 Task: Create new Company, with domain: 'netflix.com' and type: 'Prospect'. Add new contact for this company, with mail Id: 'Harper_Patel@netflix.com', First Name: Harper, Last name:  Patel, Job Title: 'Project Manager', Phone Number: '(702) 555-1237'. Change life cycle stage to  Lead and lead status to  In Progress. Logged in from softage.6@softage.net
Action: Mouse moved to (93, 62)
Screenshot: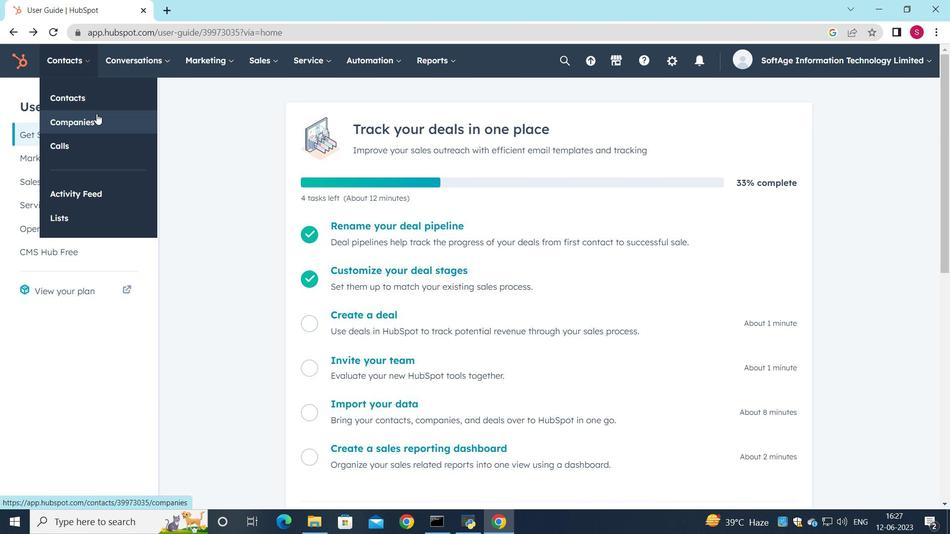 
Action: Mouse pressed left at (93, 62)
Screenshot: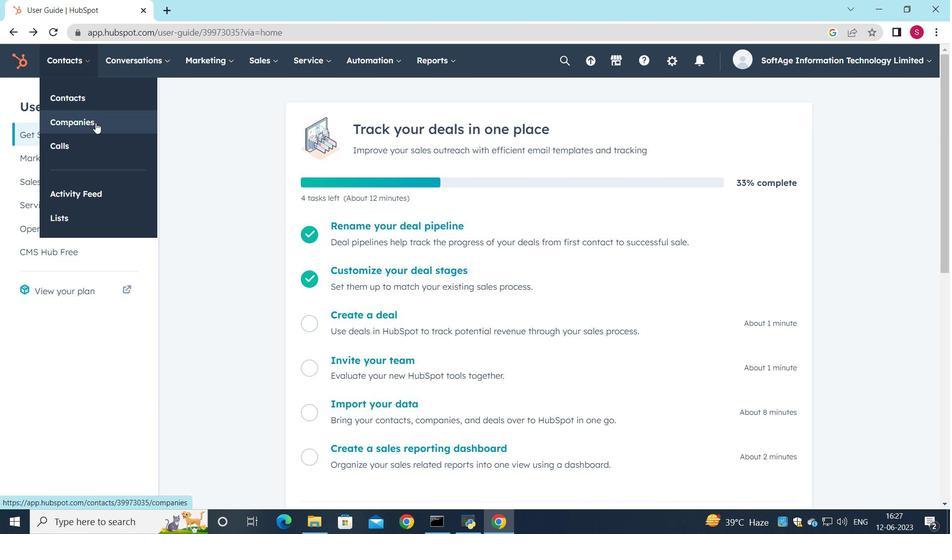 
Action: Mouse moved to (86, 89)
Screenshot: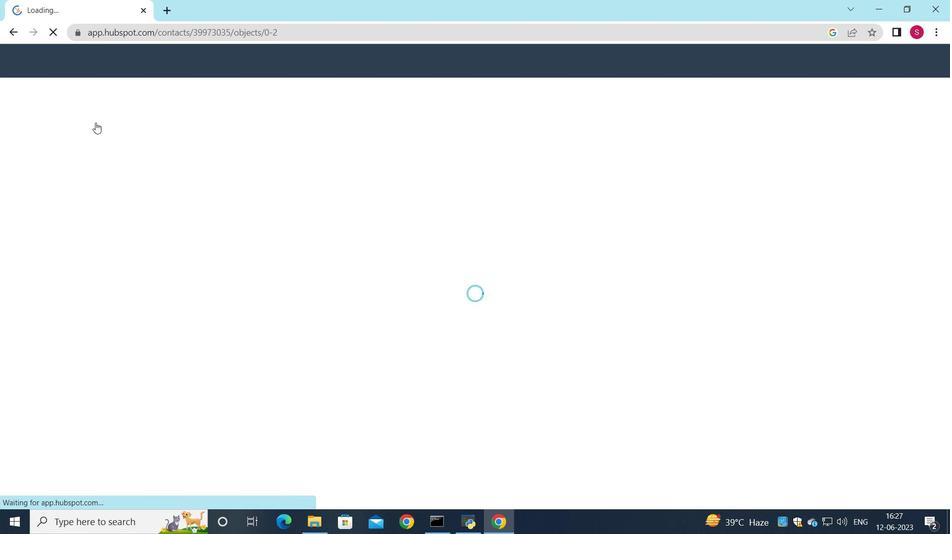 
Action: Mouse pressed left at (86, 89)
Screenshot: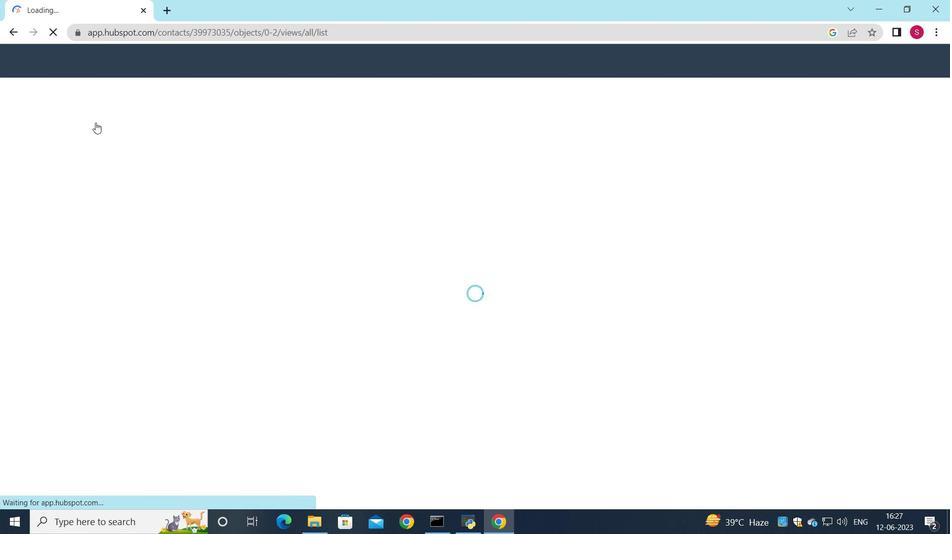 
Action: Mouse moved to (82, 69)
Screenshot: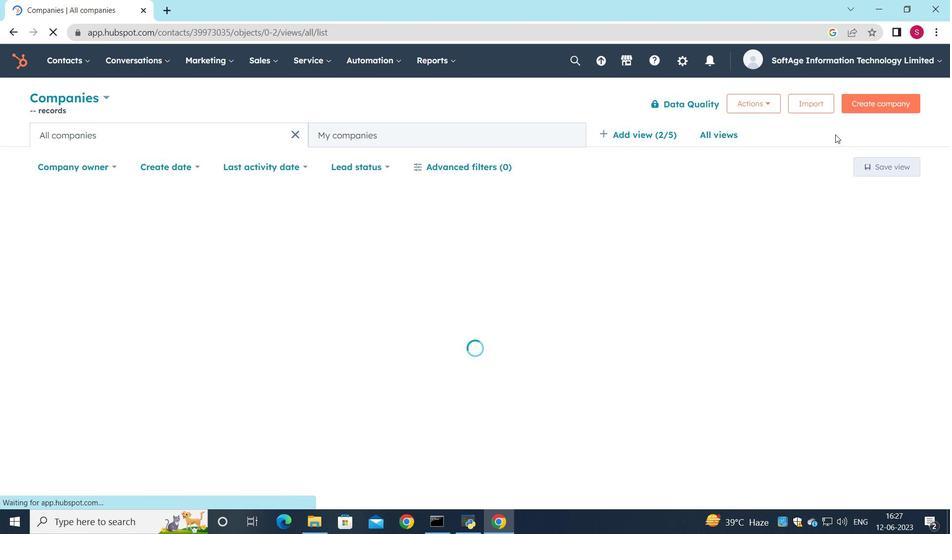 
Action: Mouse pressed left at (82, 69)
Screenshot: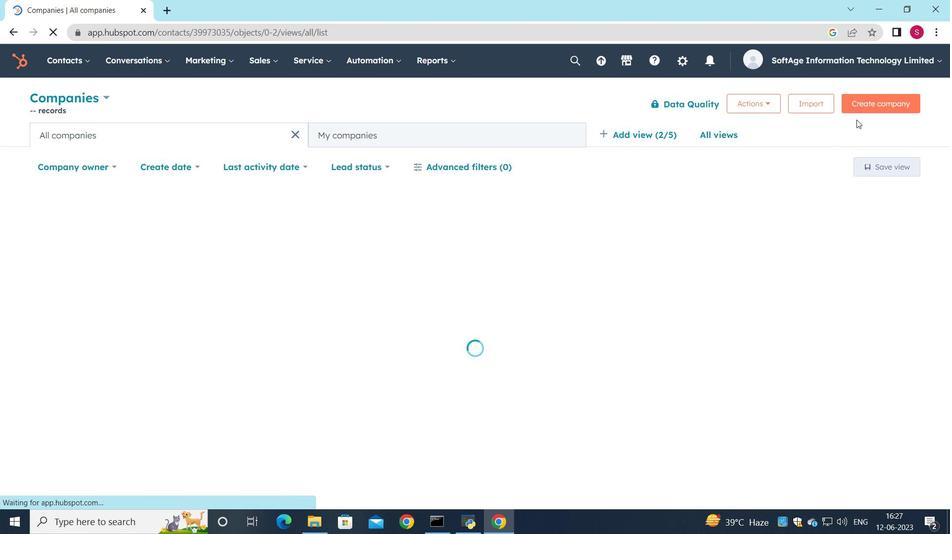
Action: Mouse moved to (13, 37)
Screenshot: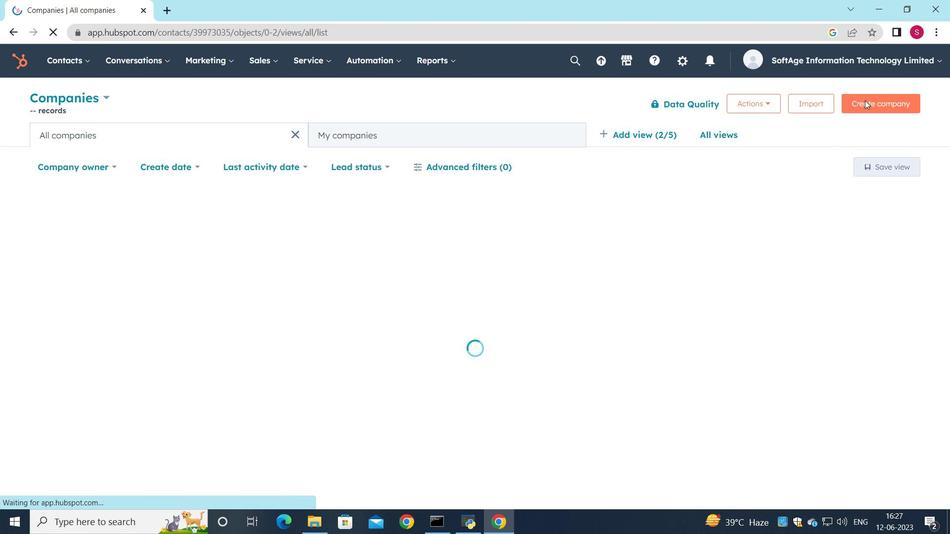 
Action: Mouse pressed left at (13, 37)
Screenshot: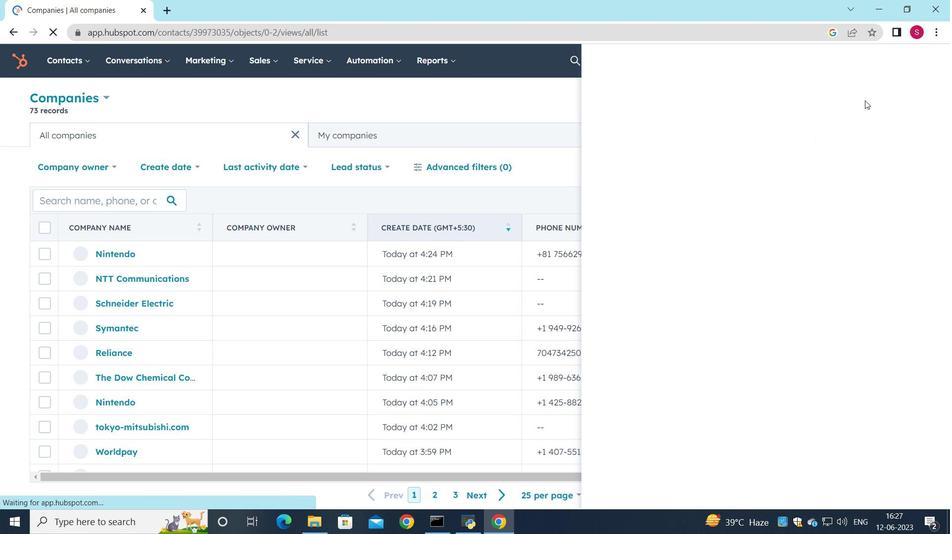 
Action: Mouse moved to (18, 66)
Screenshot: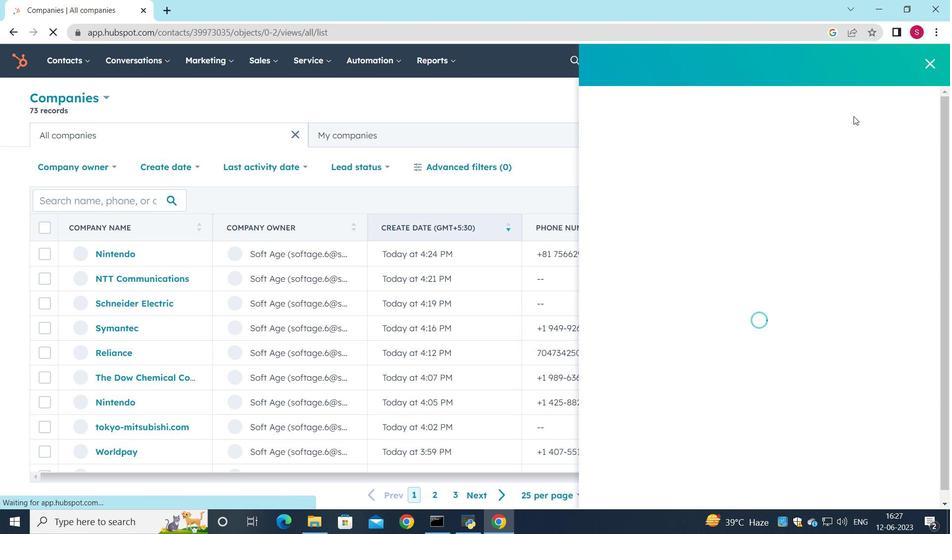 
Action: Mouse pressed left at (18, 66)
Screenshot: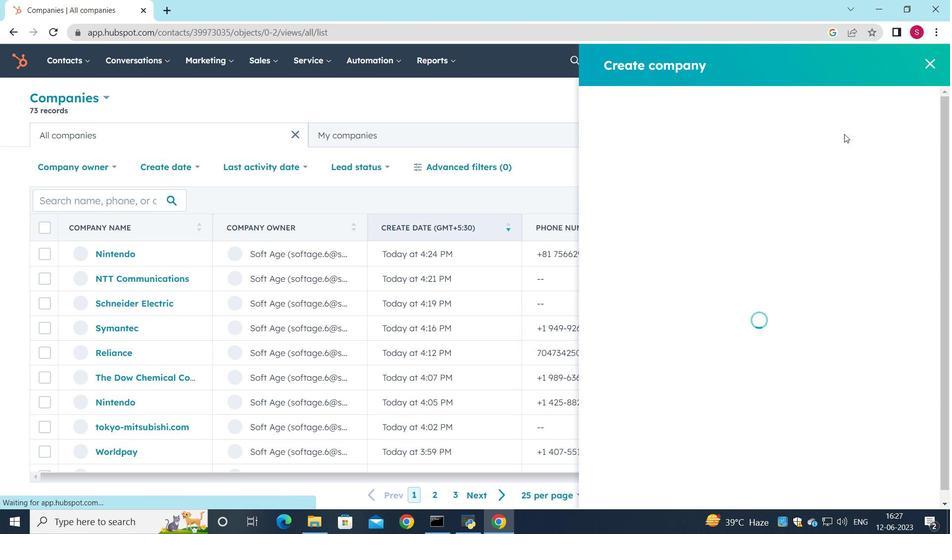 
Action: Mouse moved to (80, 58)
Screenshot: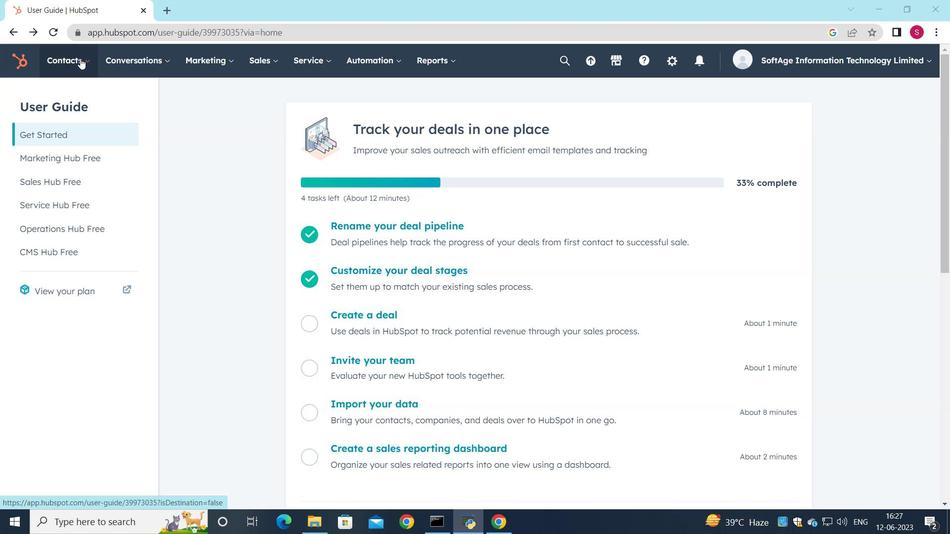 
Action: Mouse pressed left at (80, 58)
Screenshot: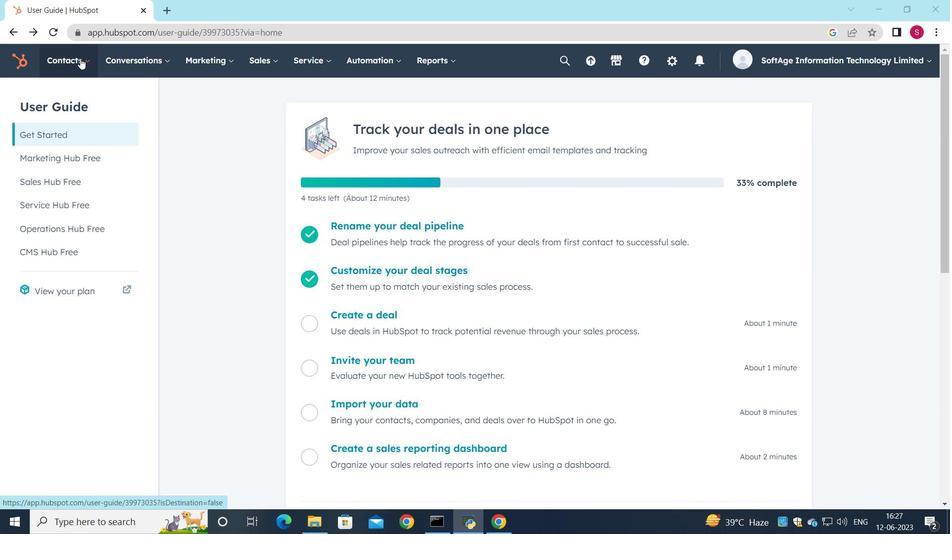
Action: Mouse moved to (96, 123)
Screenshot: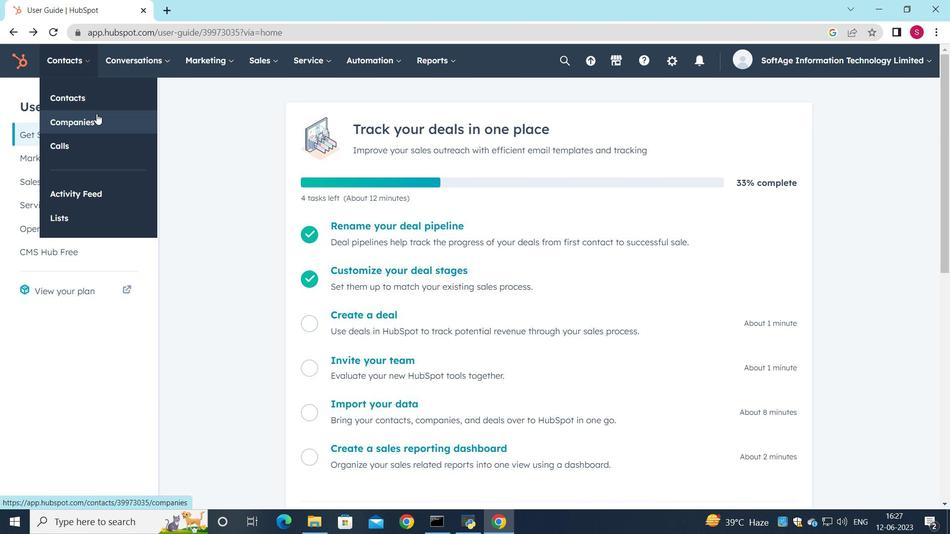 
Action: Mouse pressed left at (96, 123)
Screenshot: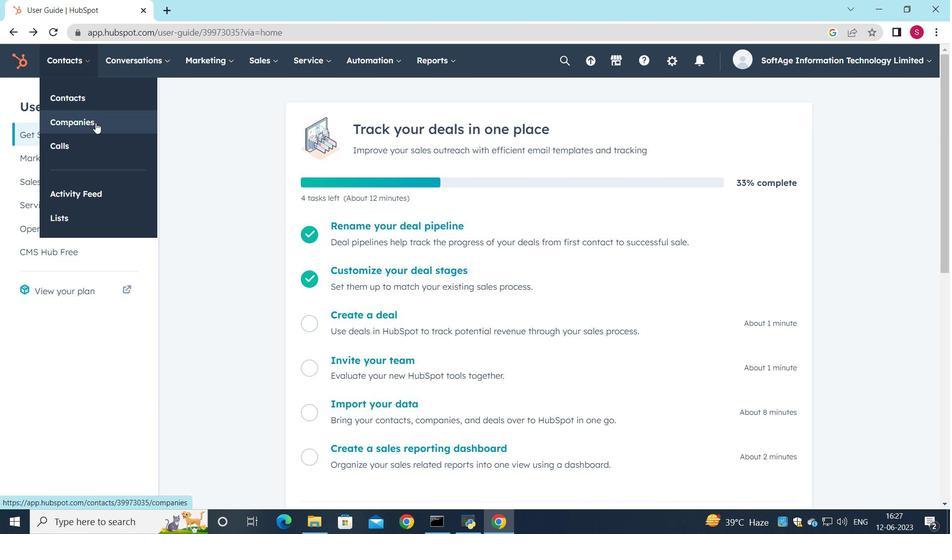 
Action: Mouse moved to (865, 100)
Screenshot: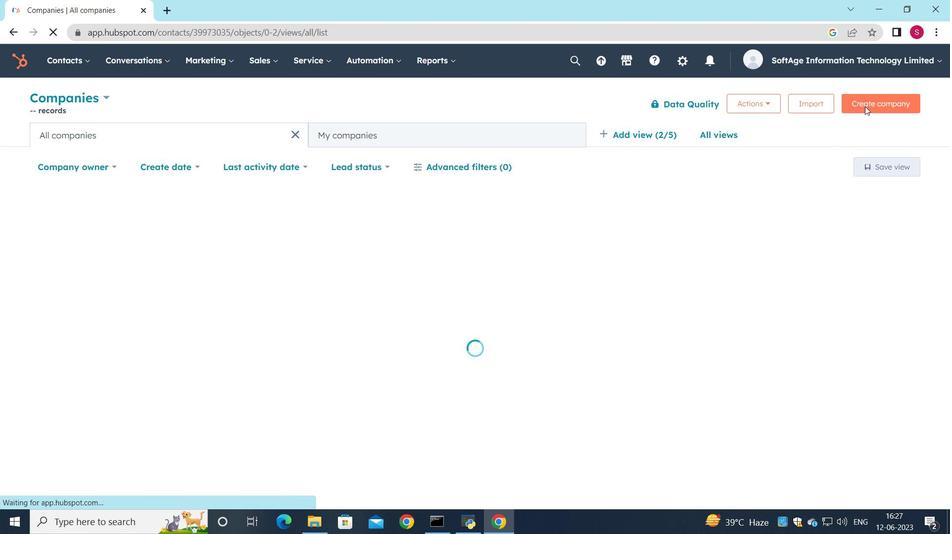 
Action: Mouse pressed left at (865, 100)
Screenshot: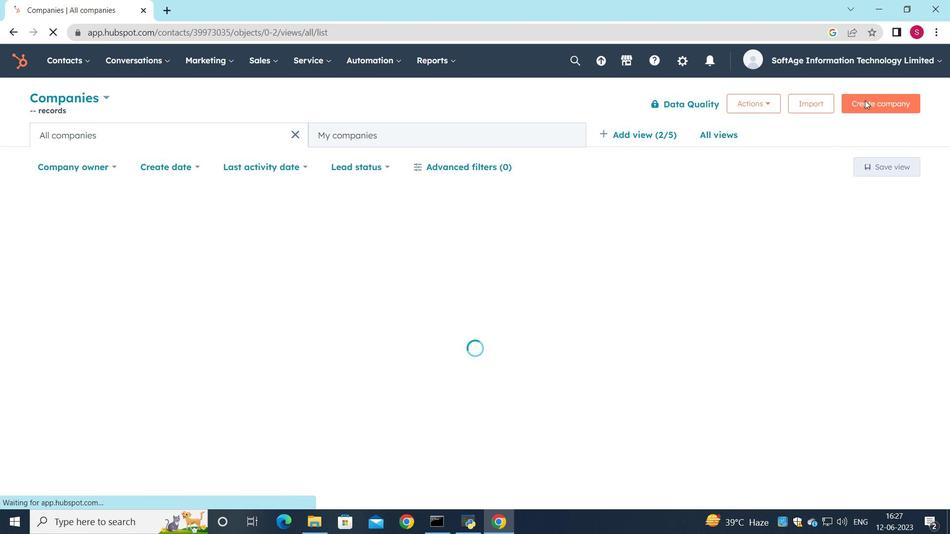 
Action: Mouse moved to (764, 168)
Screenshot: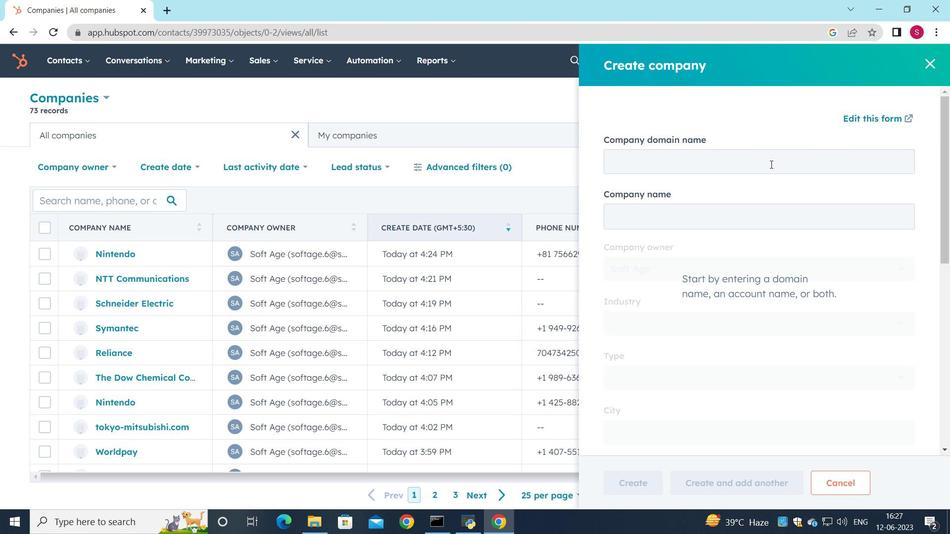 
Action: Mouse pressed left at (764, 168)
Screenshot: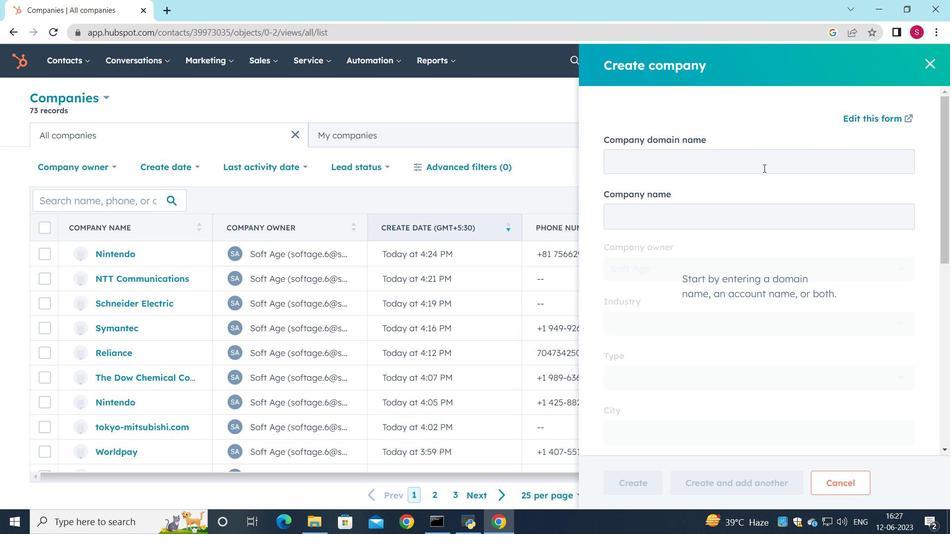 
Action: Key pressed netflix.com
Screenshot: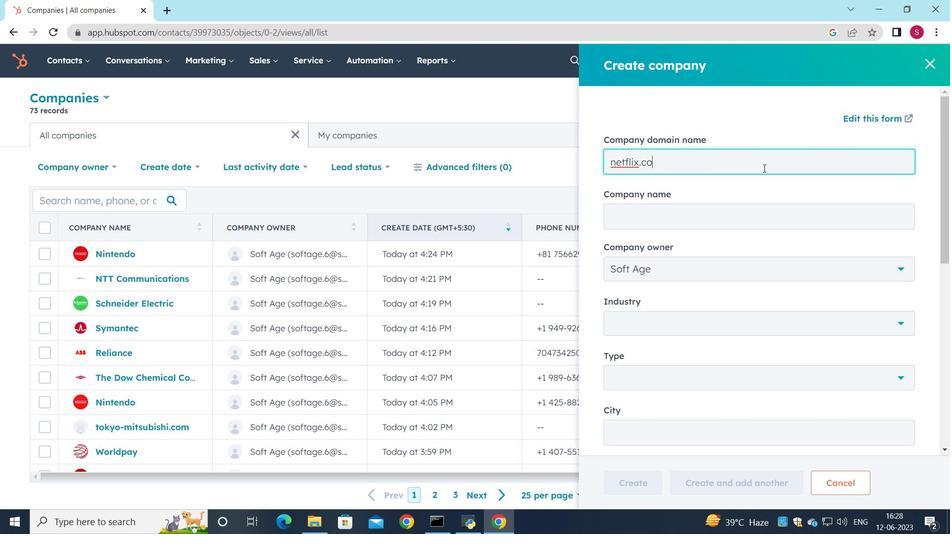 
Action: Mouse moved to (685, 380)
Screenshot: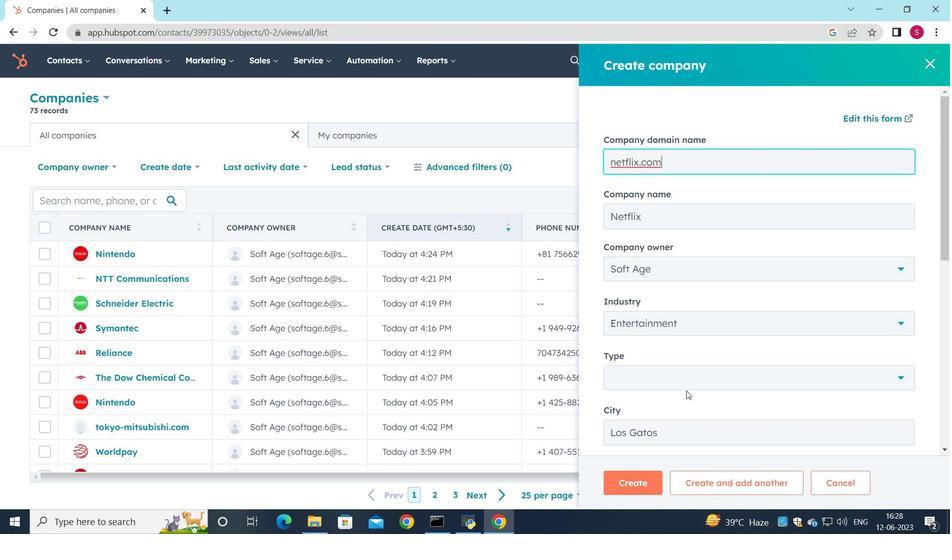 
Action: Mouse pressed left at (685, 380)
Screenshot: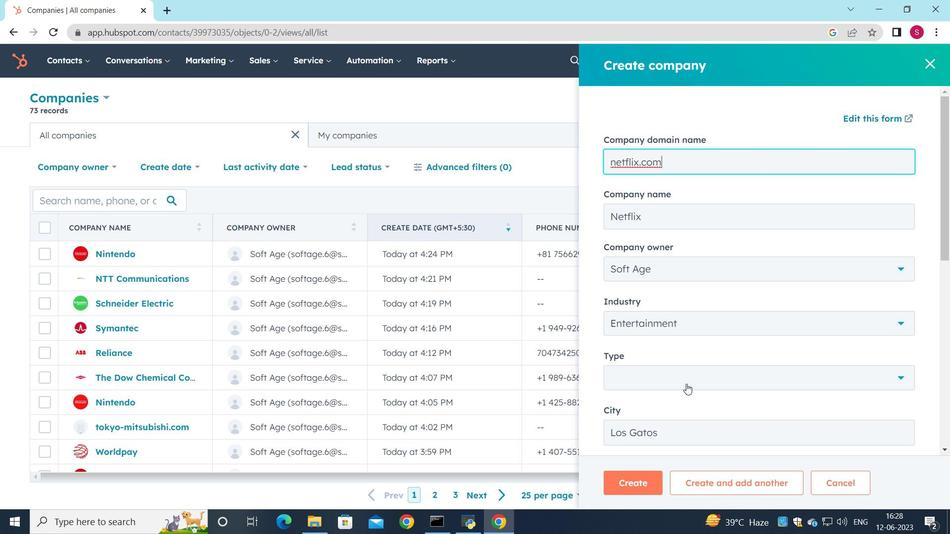 
Action: Mouse moved to (641, 263)
Screenshot: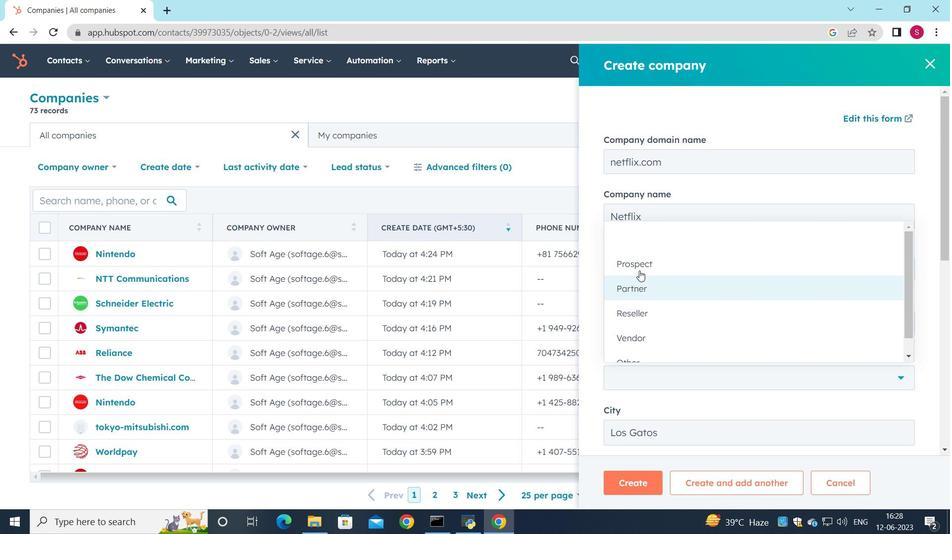 
Action: Mouse pressed left at (641, 263)
Screenshot: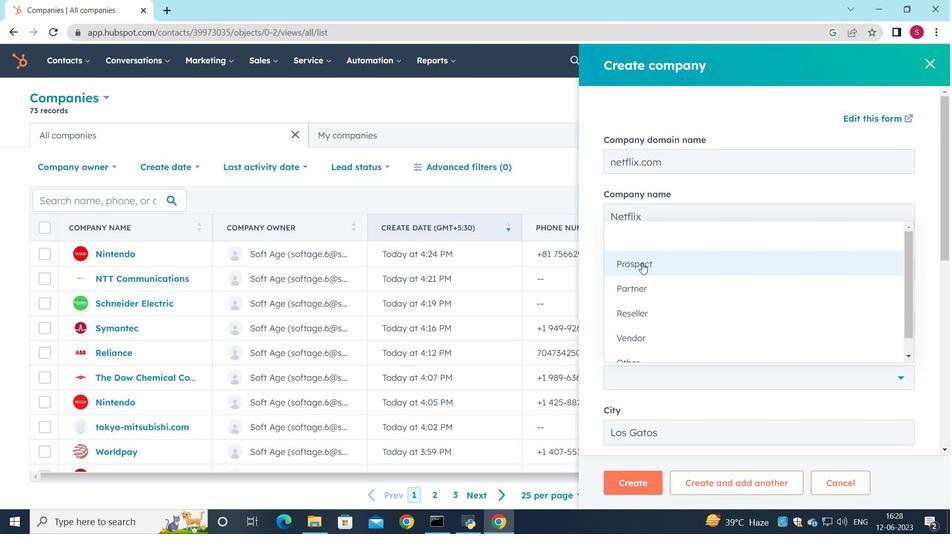 
Action: Mouse moved to (627, 489)
Screenshot: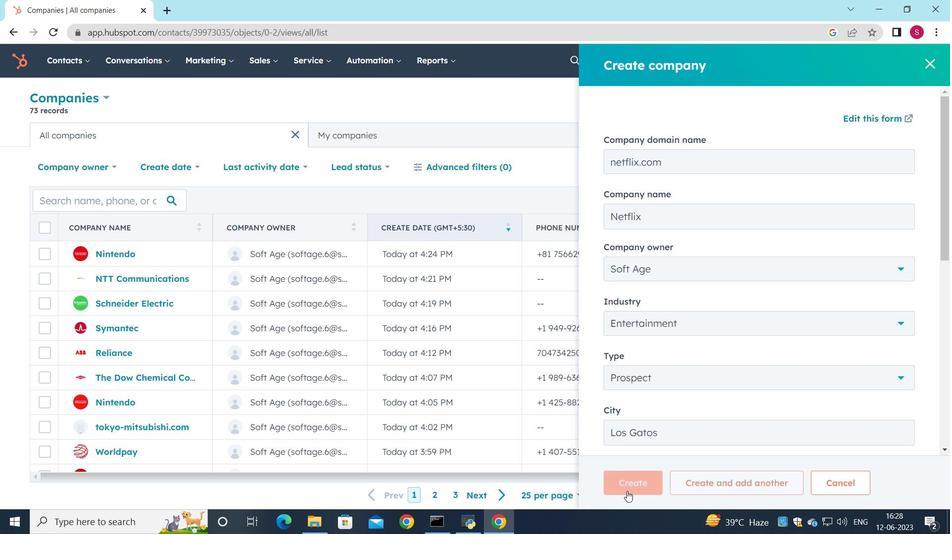 
Action: Mouse pressed left at (627, 489)
Screenshot: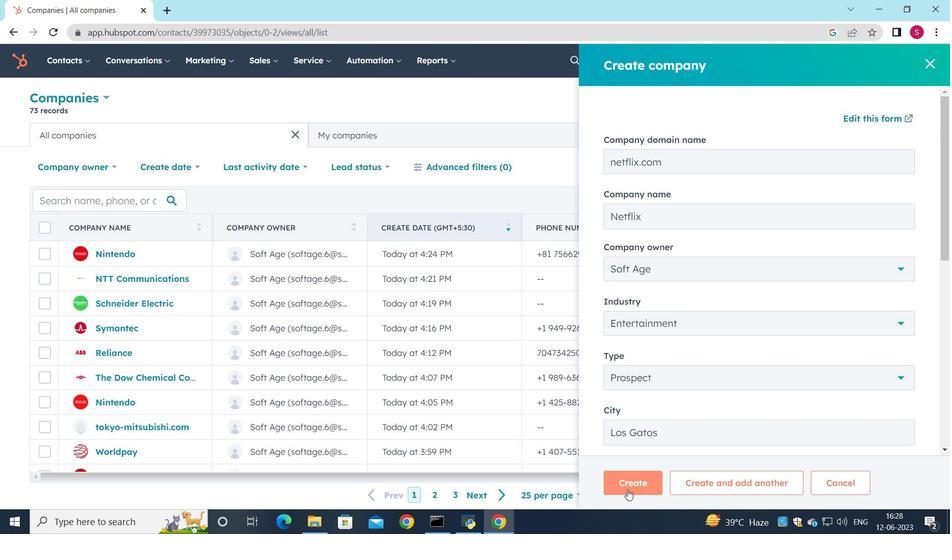 
Action: Mouse moved to (537, 412)
Screenshot: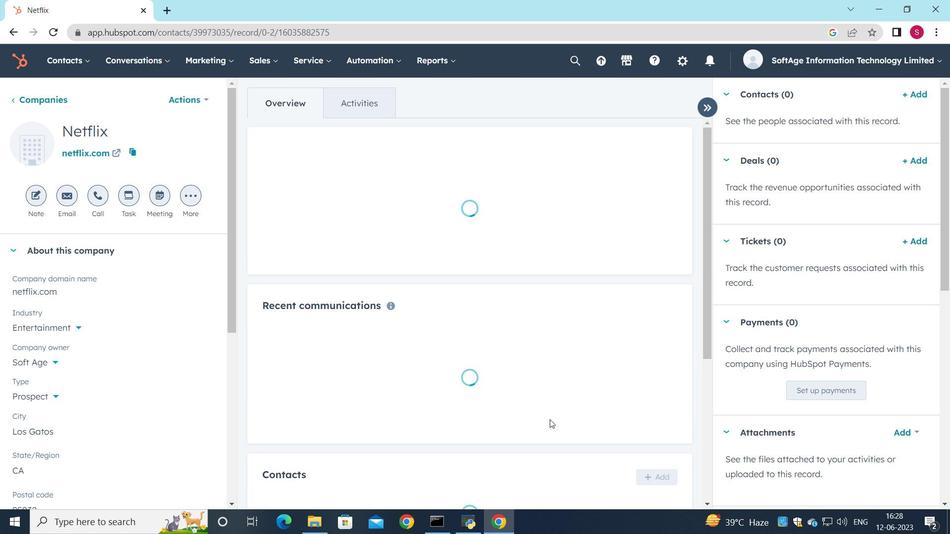 
Action: Mouse scrolled (537, 412) with delta (0, 0)
Screenshot: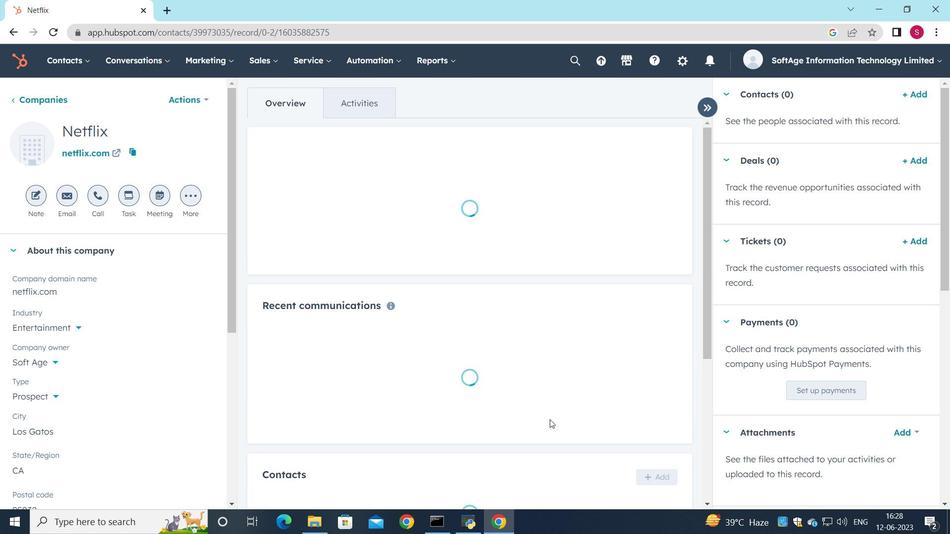 
Action: Mouse scrolled (537, 412) with delta (0, 0)
Screenshot: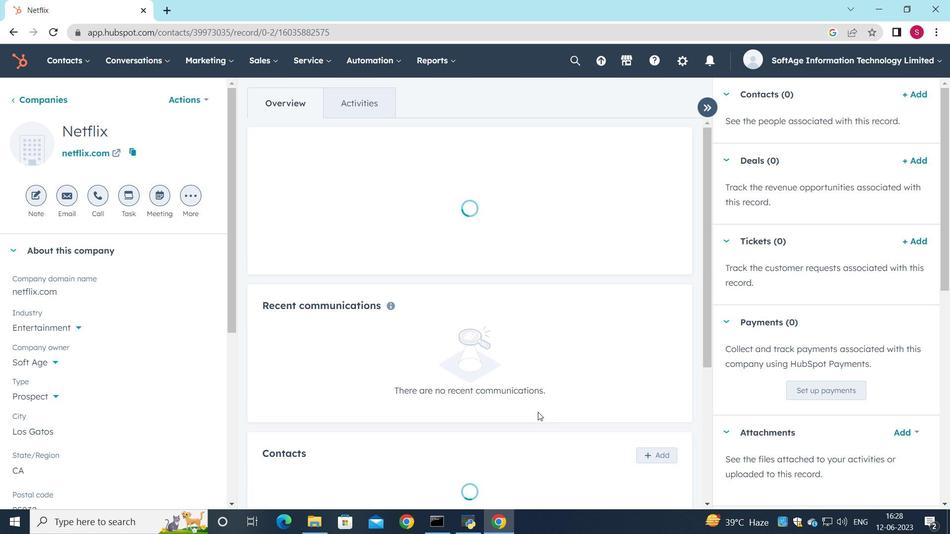 
Action: Mouse moved to (427, 382)
Screenshot: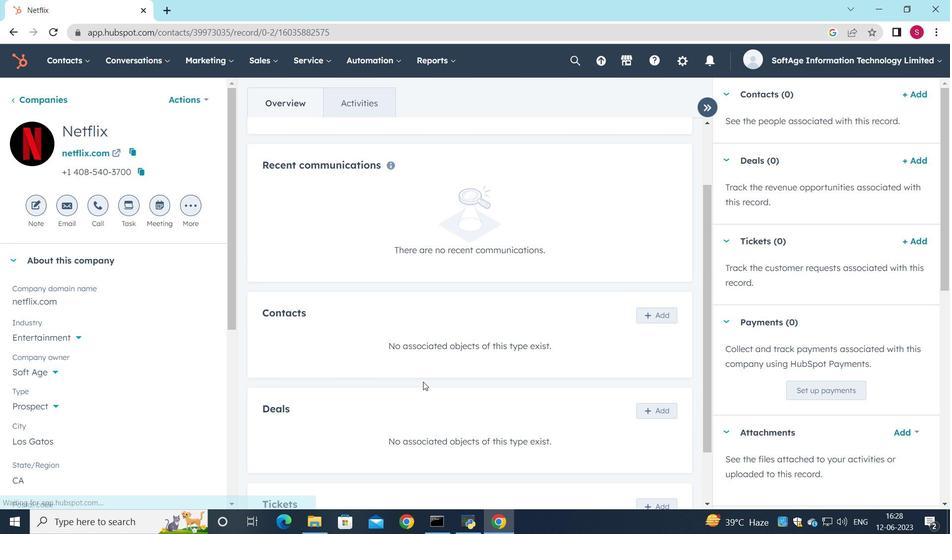 
Action: Mouse scrolled (427, 381) with delta (0, 0)
Screenshot: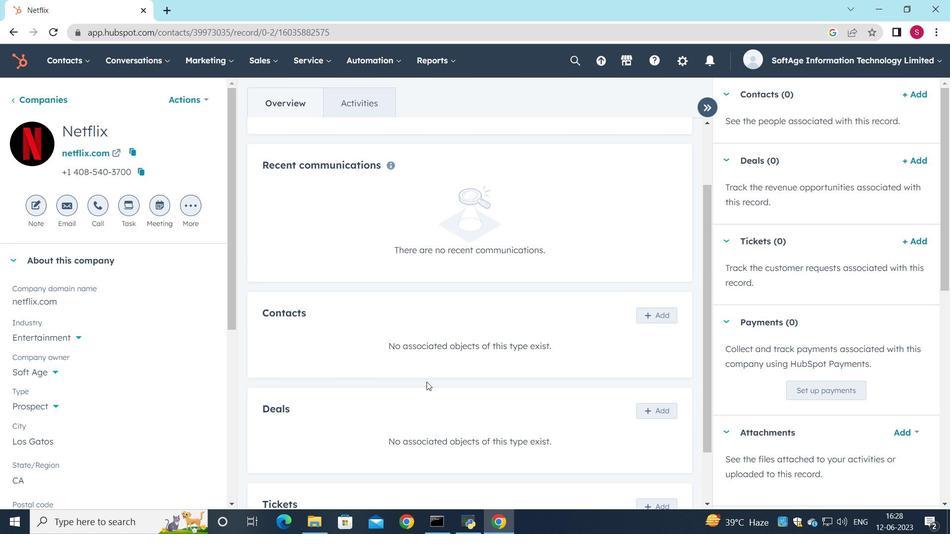 
Action: Mouse scrolled (427, 381) with delta (0, 0)
Screenshot: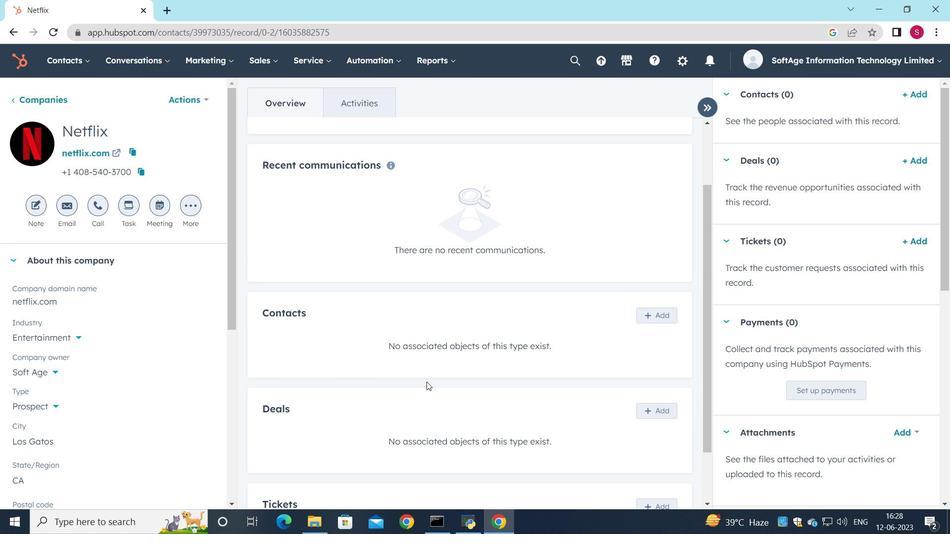 
Action: Mouse moved to (665, 248)
Screenshot: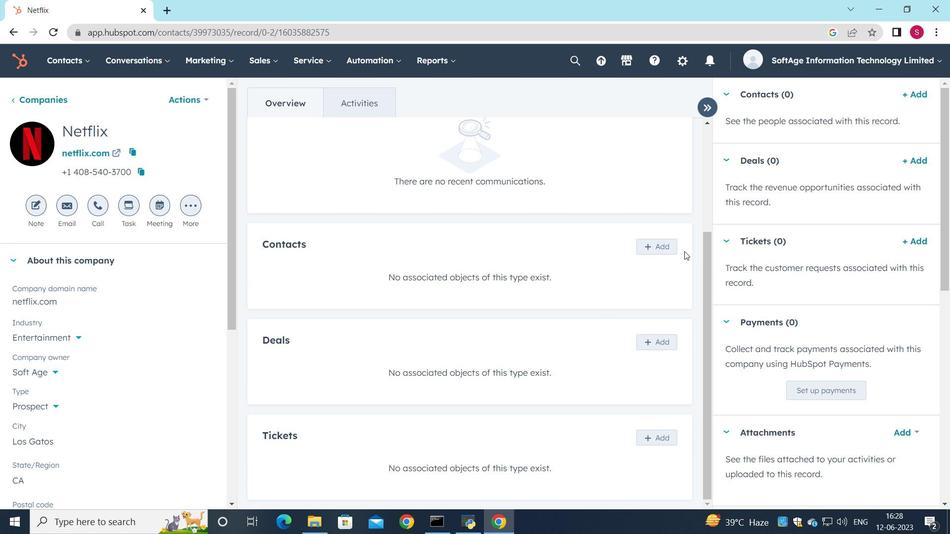 
Action: Mouse pressed left at (665, 248)
Screenshot: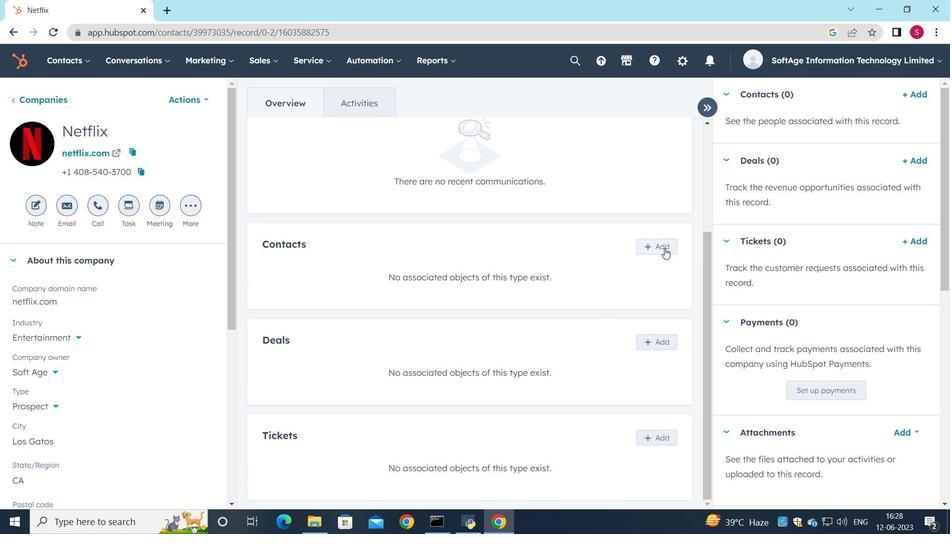 
Action: Mouse moved to (709, 129)
Screenshot: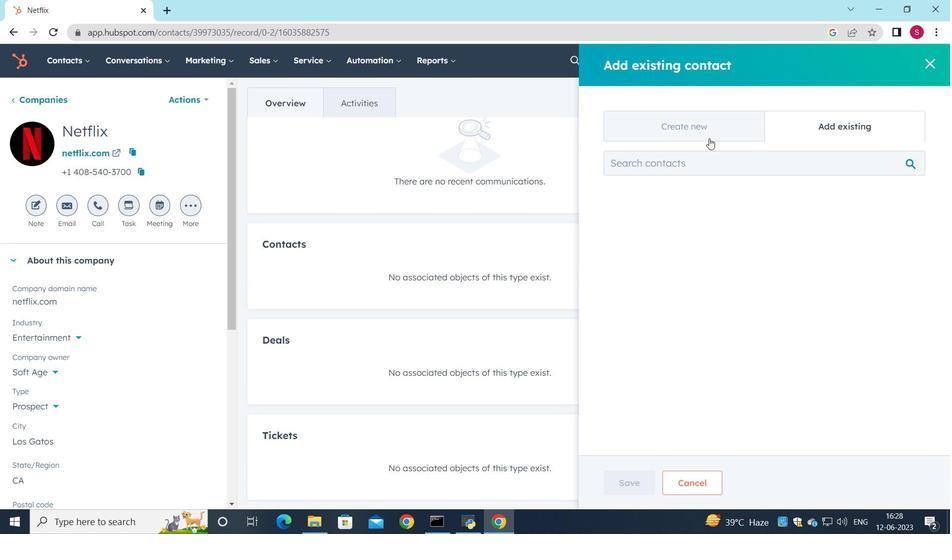 
Action: Mouse pressed left at (709, 129)
Screenshot: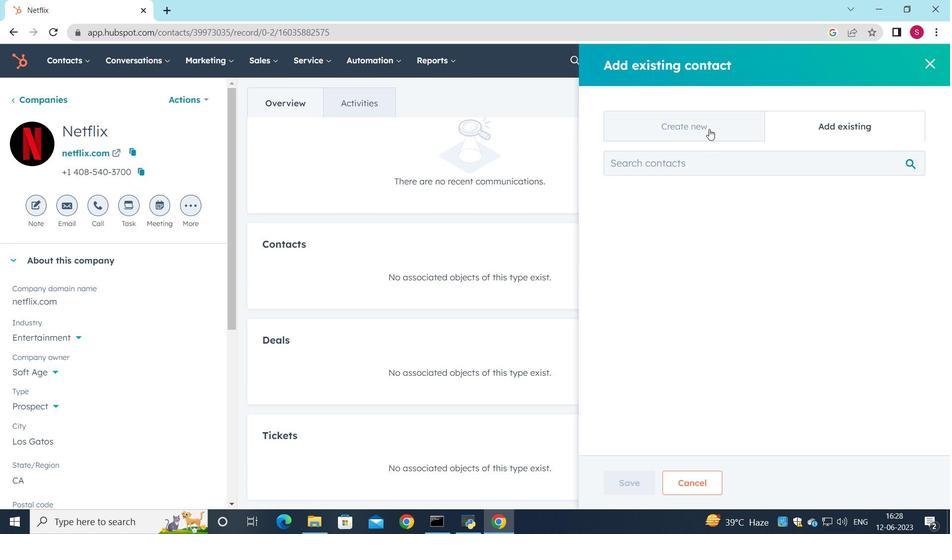 
Action: Mouse moved to (684, 197)
Screenshot: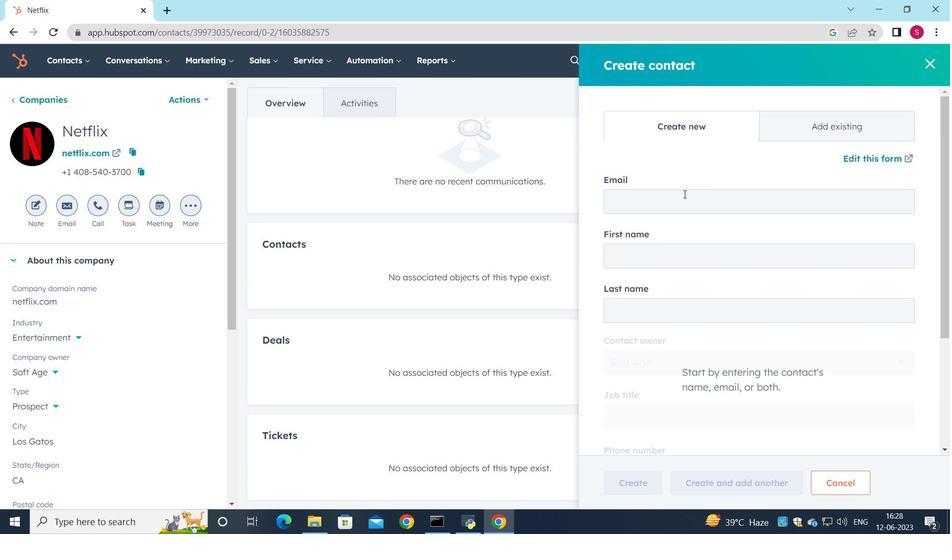 
Action: Mouse pressed left at (684, 197)
Screenshot: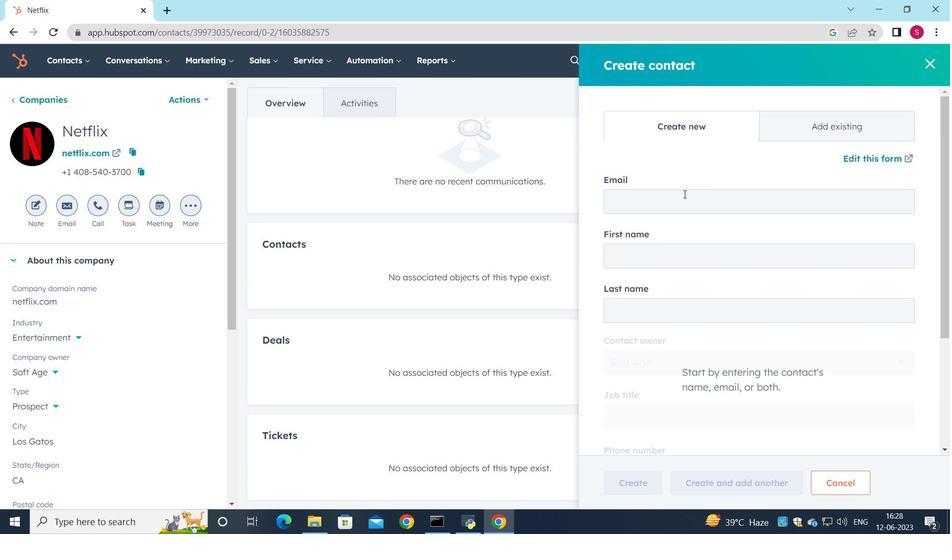 
Action: Key pressed <Key.shift>Harper<Key.shift><Key.shift><Key.shift><Key.shift><Key.shift><Key.shift><Key.shift><Key.shift><Key.shift><Key.shift><Key.shift><Key.shift><Key.shift><Key.shift><Key.shift>_<Key.shift><Key.shift><Key.shift><Key.shift><Key.shift><Key.shift><Key.shift><Key.shift>Patel<Key.shift><Key.shift><Key.shift><Key.shift><Key.shift>@netflix.com
Screenshot: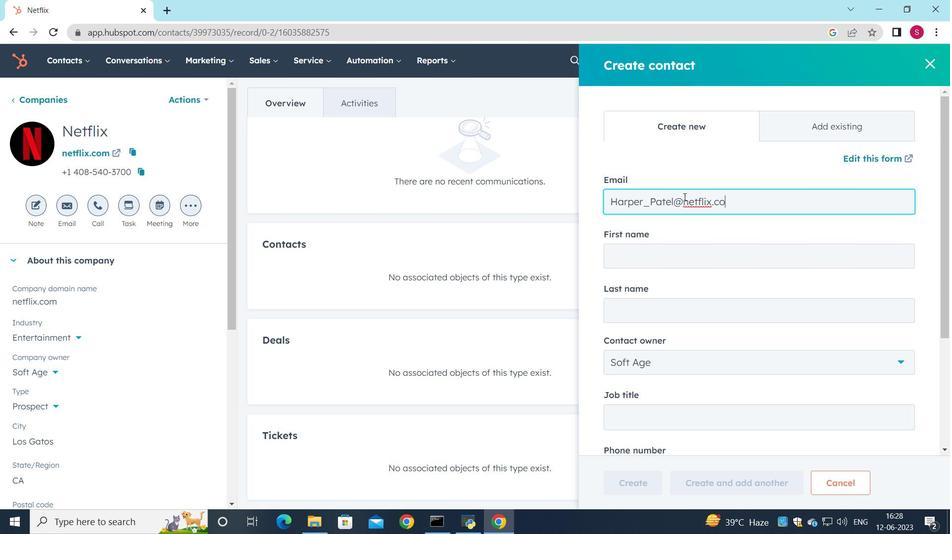 
Action: Mouse moved to (648, 256)
Screenshot: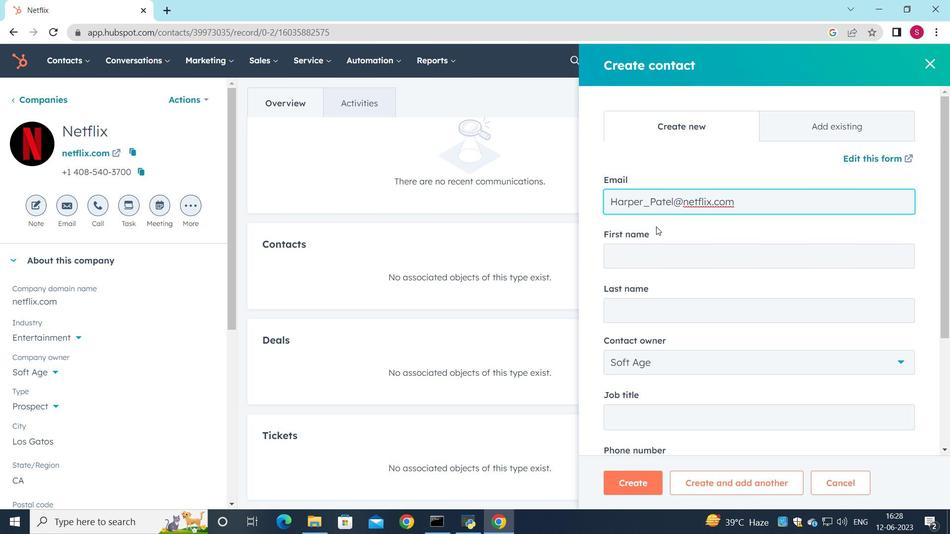 
Action: Mouse pressed left at (648, 256)
Screenshot: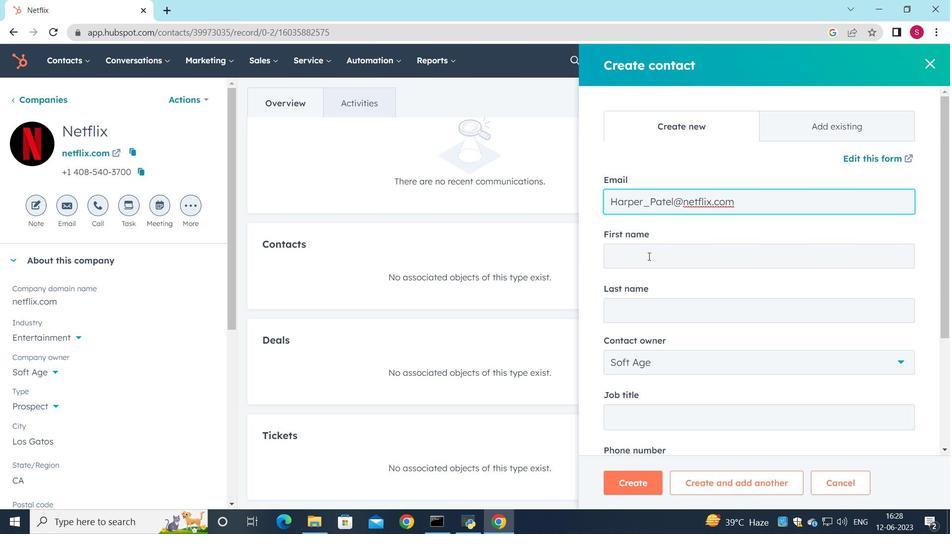 
Action: Key pressed <Key.shift><Key.shift><Key.shift><Key.shift><Key.shift><Key.shift><Key.shift><Key.shift><Key.shift><Key.shift><Key.shift><Key.shift><Key.shift><Key.shift><Key.shift><Key.shift><Key.shift><Key.shift><Key.shift><Key.shift><Key.shift><Key.shift><Key.shift><Key.shift><Key.shift><Key.shift><Key.shift><Key.shift><Key.shift><Key.shift>Harper<Key.space><Key.shift><Key.shift><Key.shift><Key.shift>Patel
Screenshot: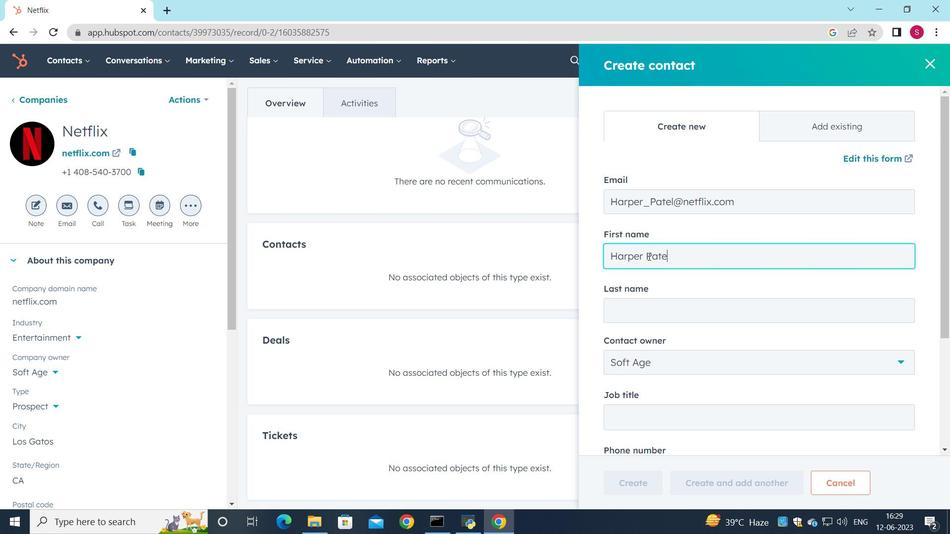
Action: Mouse moved to (646, 257)
Screenshot: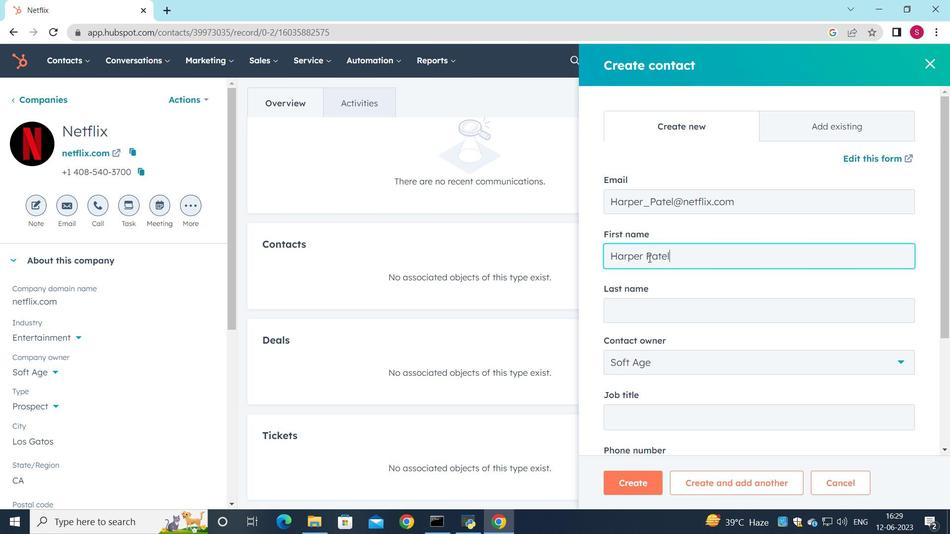 
Action: Mouse pressed left at (646, 257)
Screenshot: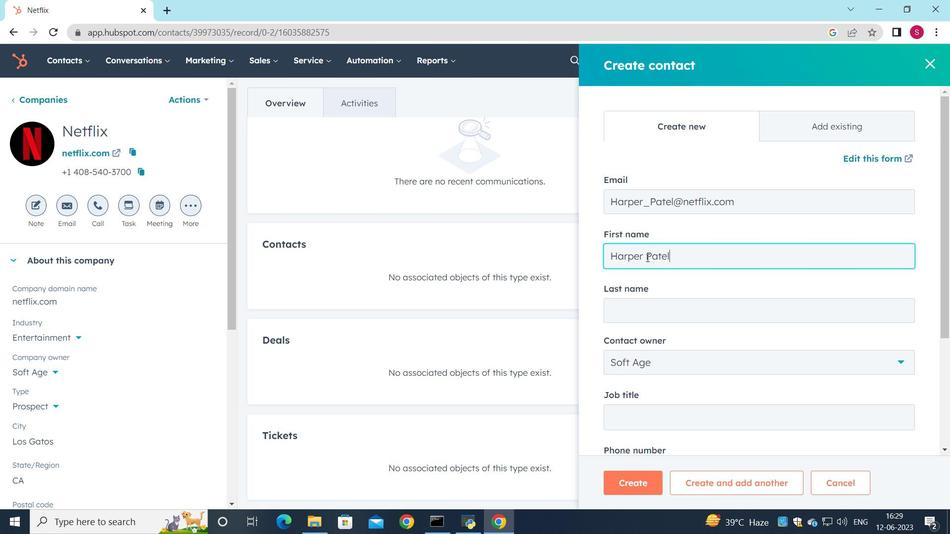 
Action: Mouse moved to (684, 267)
Screenshot: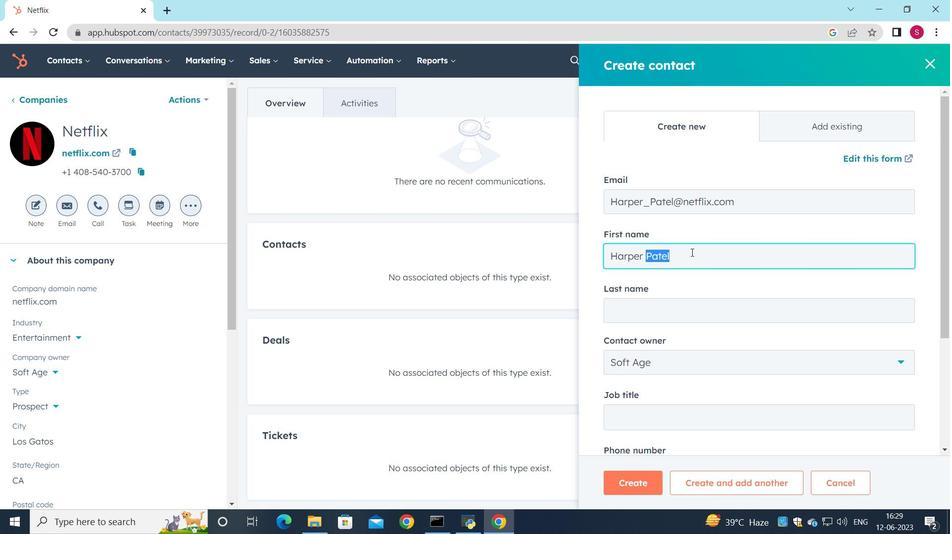 
Action: Key pressed ctrl+C
Screenshot: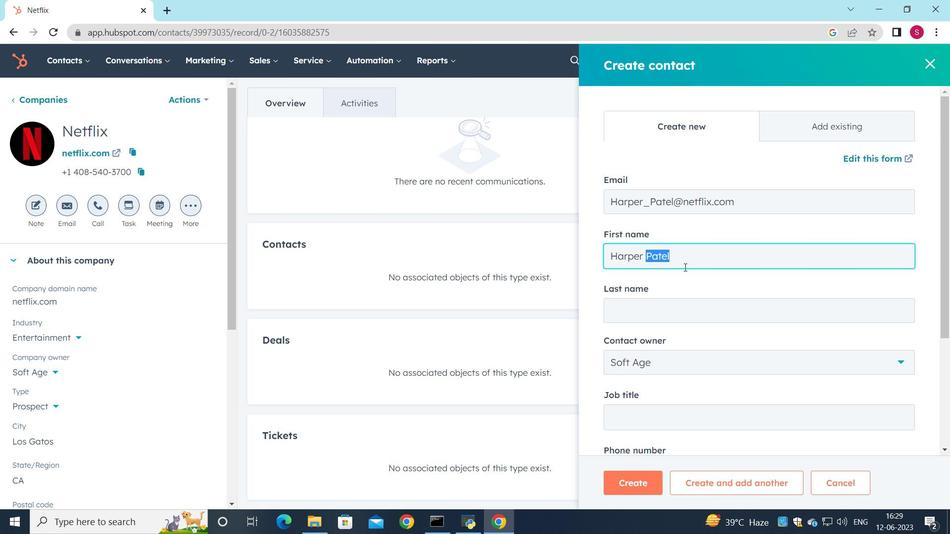 
Action: Mouse moved to (662, 300)
Screenshot: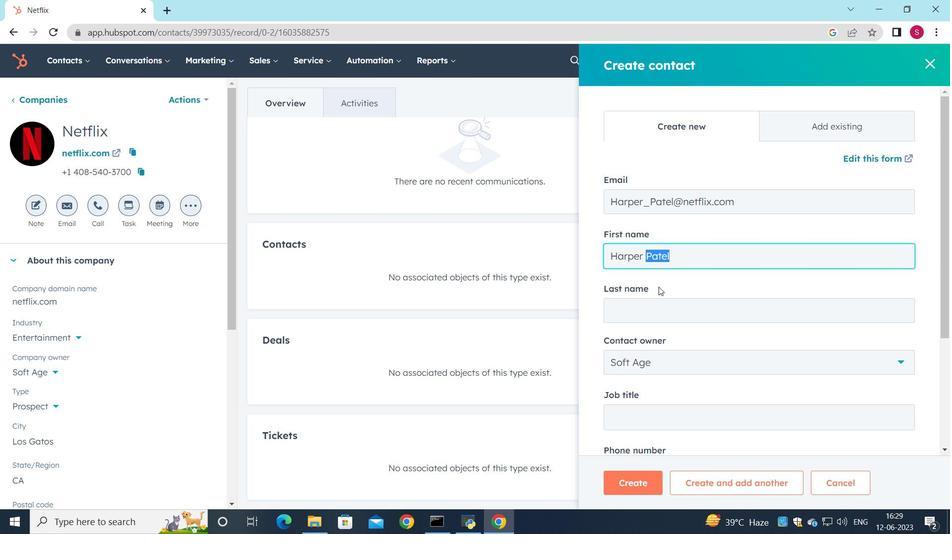 
Action: Mouse pressed left at (662, 300)
Screenshot: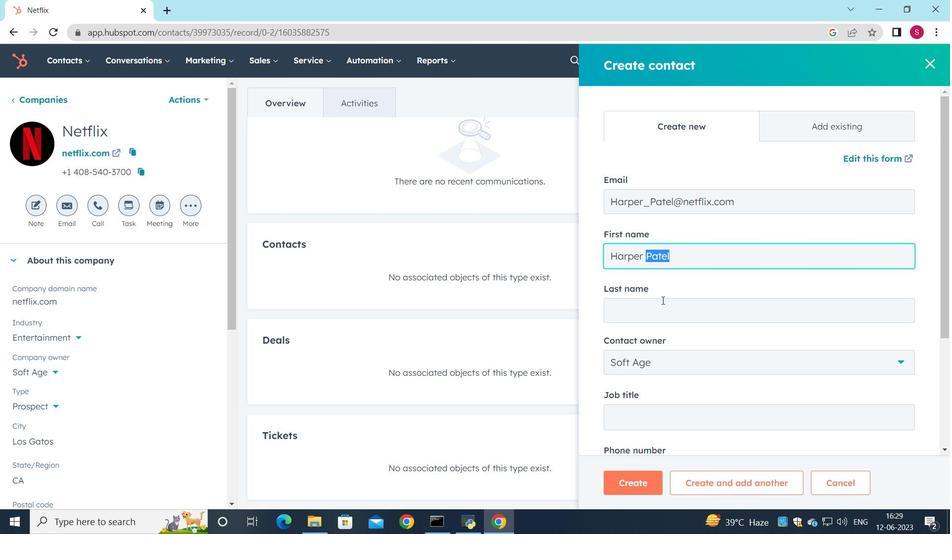 
Action: Key pressed ctrl+V
Screenshot: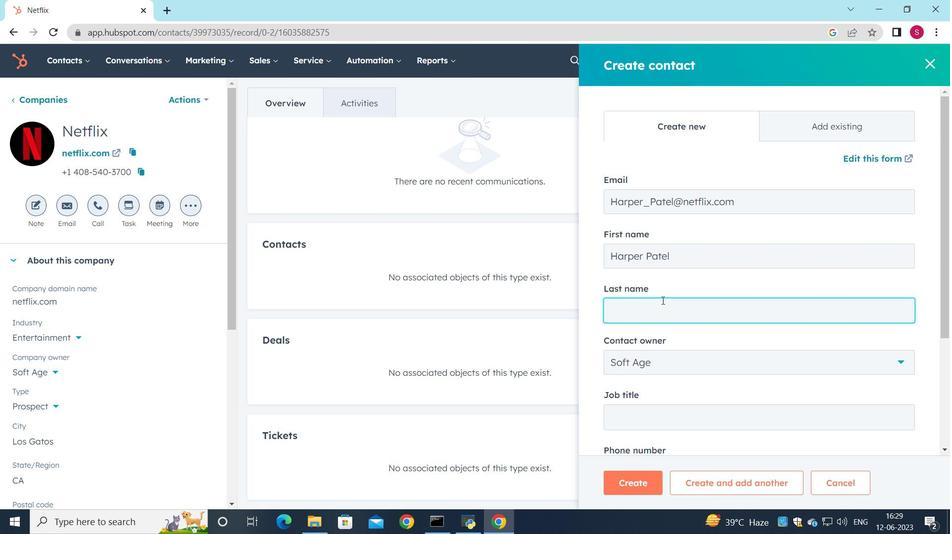 
Action: Mouse moved to (648, 255)
Screenshot: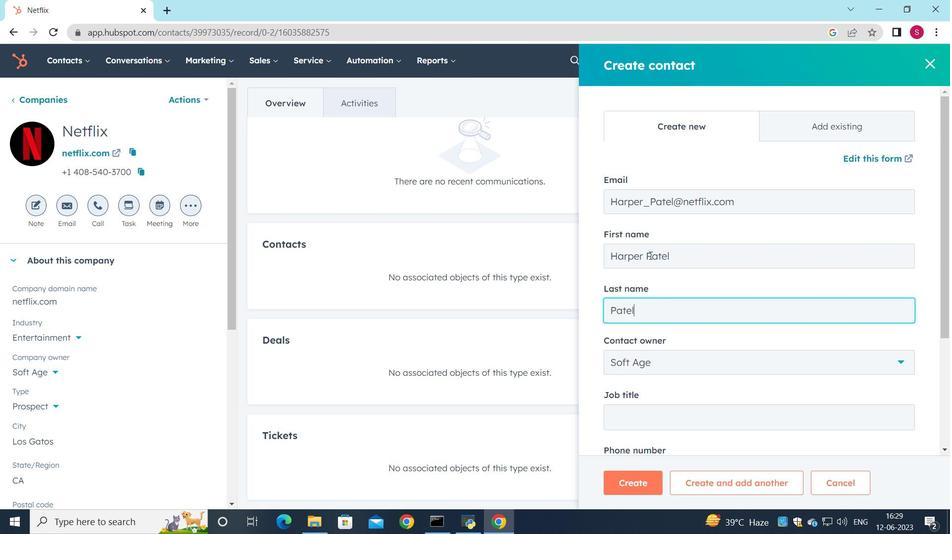 
Action: Mouse pressed left at (648, 255)
Screenshot: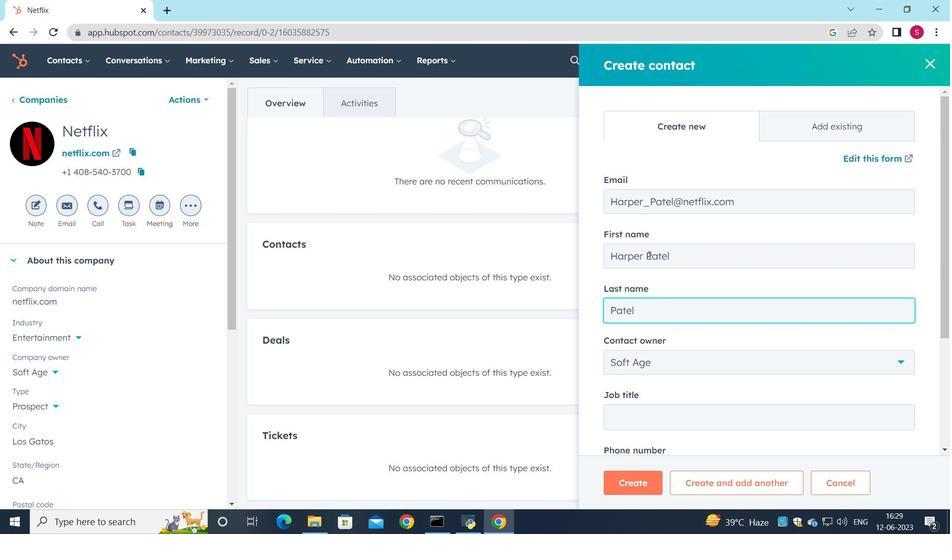 
Action: Mouse moved to (696, 255)
Screenshot: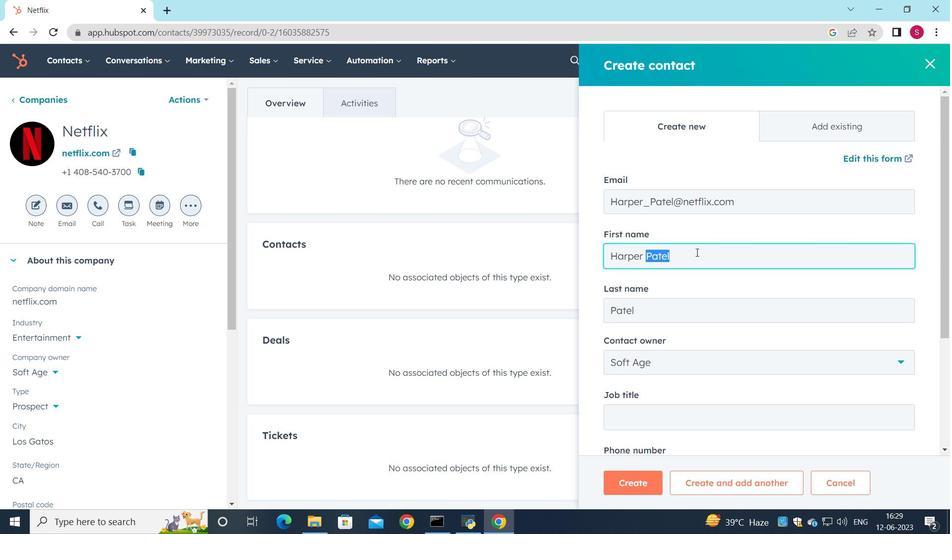 
Action: Key pressed <Key.delete>
Screenshot: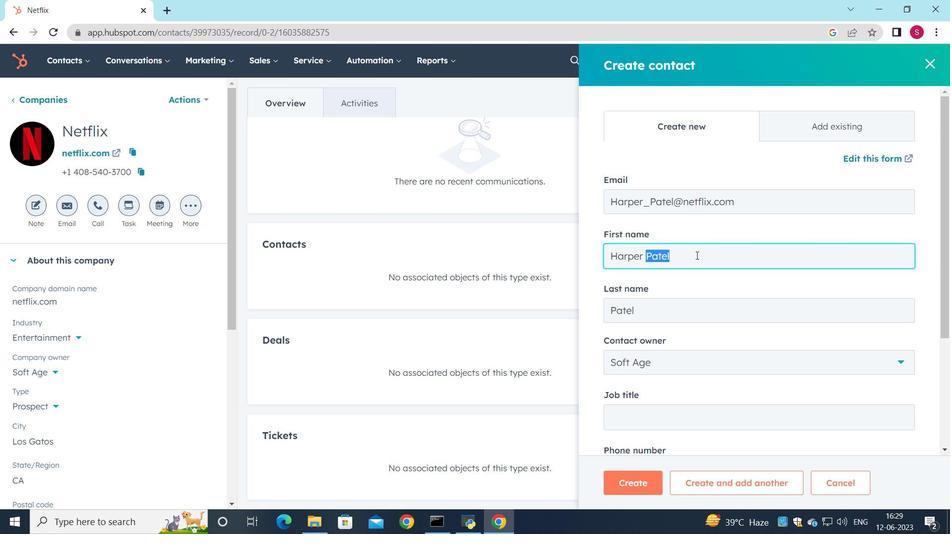 
Action: Mouse moved to (685, 342)
Screenshot: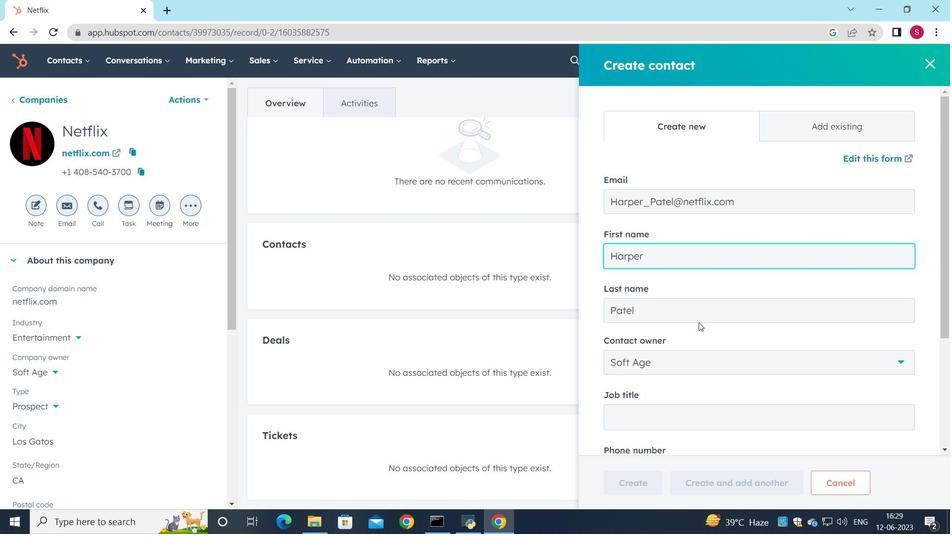 
Action: Mouse scrolled (685, 342) with delta (0, 0)
Screenshot: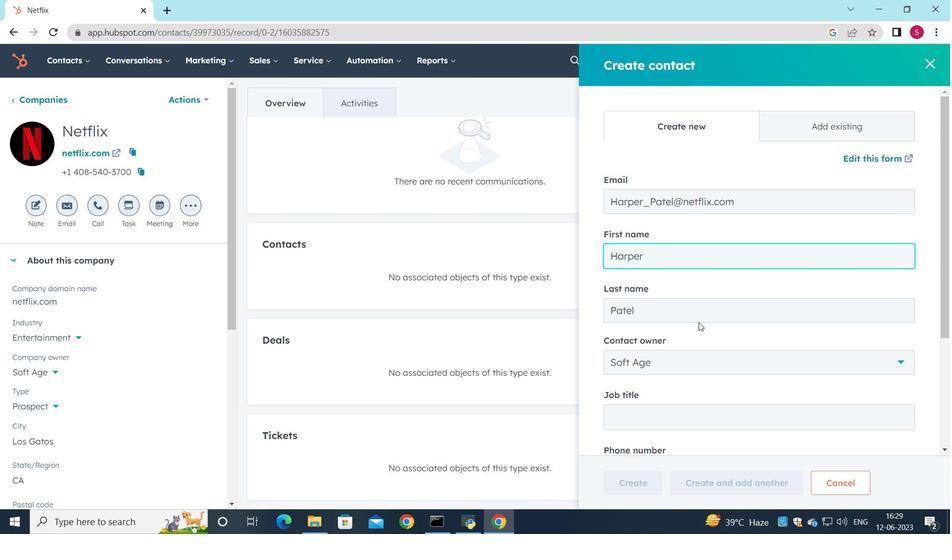 
Action: Mouse moved to (663, 359)
Screenshot: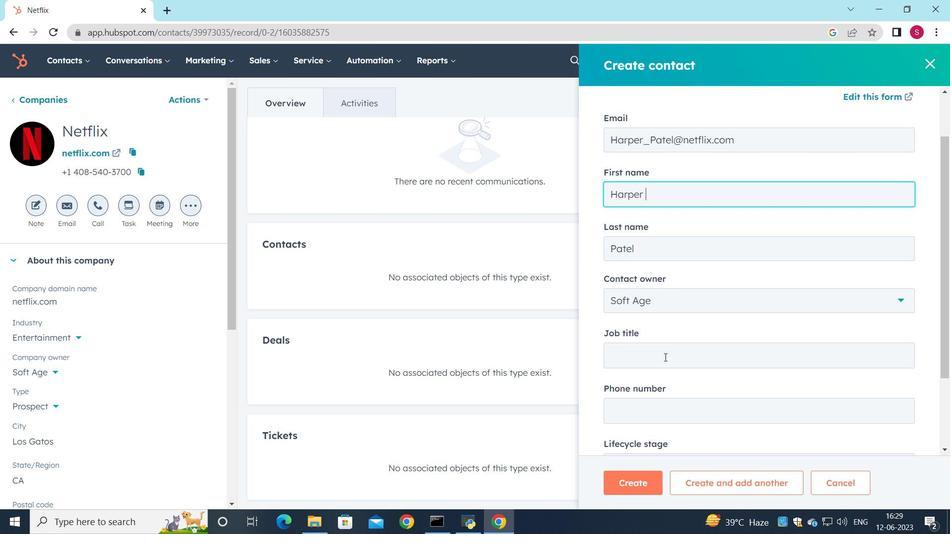 
Action: Mouse pressed left at (663, 359)
Screenshot: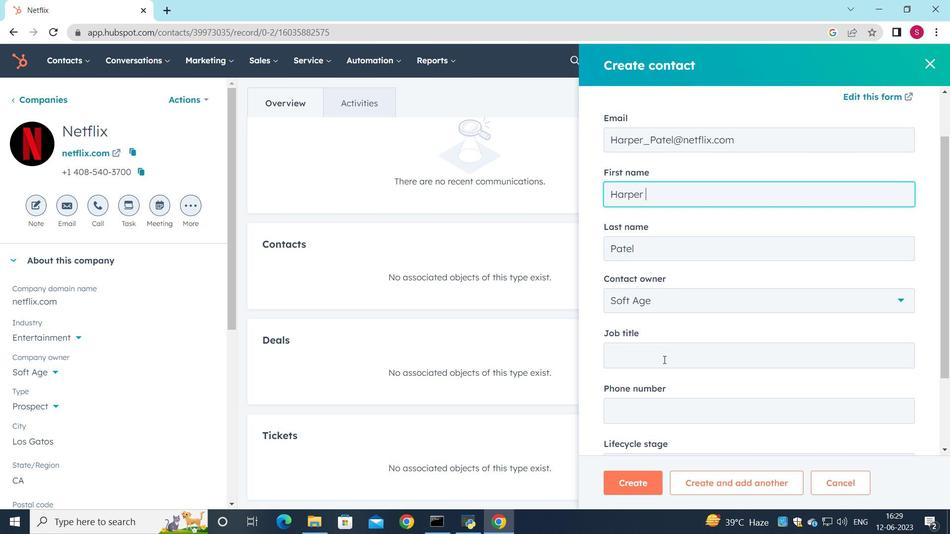 
Action: Mouse moved to (676, 365)
Screenshot: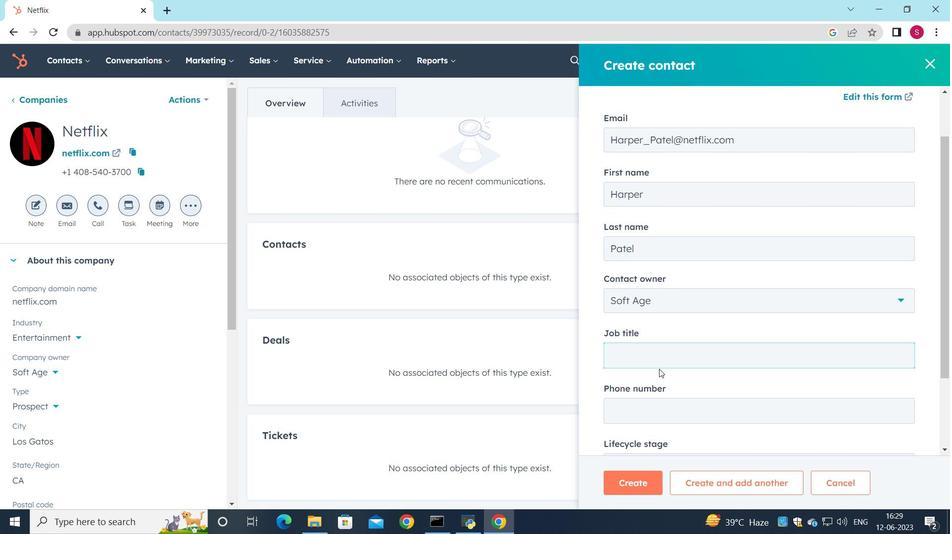 
Action: Key pressed <Key.shift><Key.shift>Project<Key.space><Key.shift>Manager
Screenshot: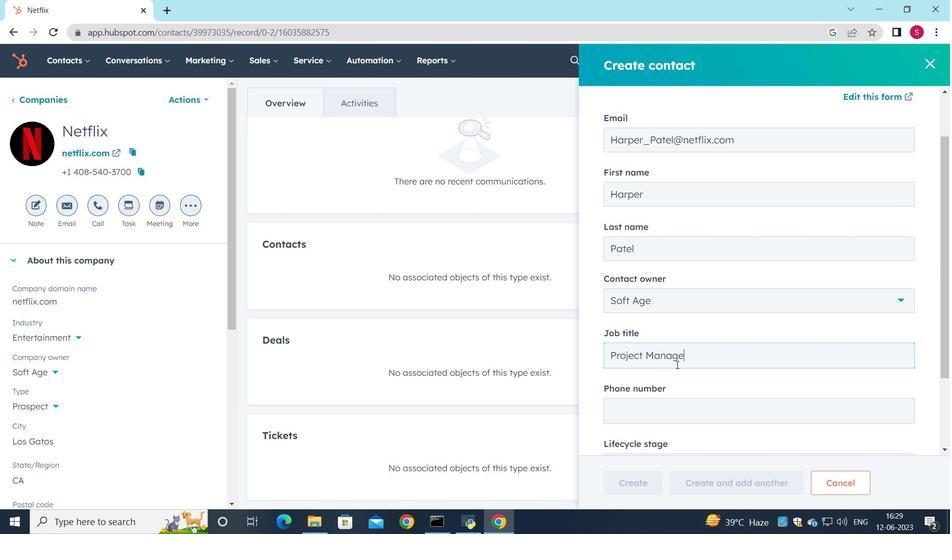 
Action: Mouse moved to (662, 401)
Screenshot: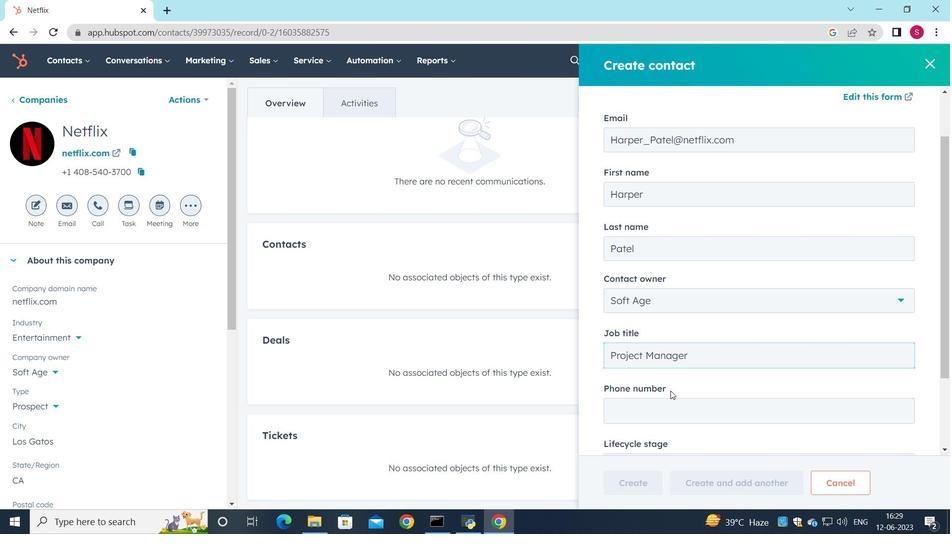 
Action: Mouse pressed left at (662, 401)
Screenshot: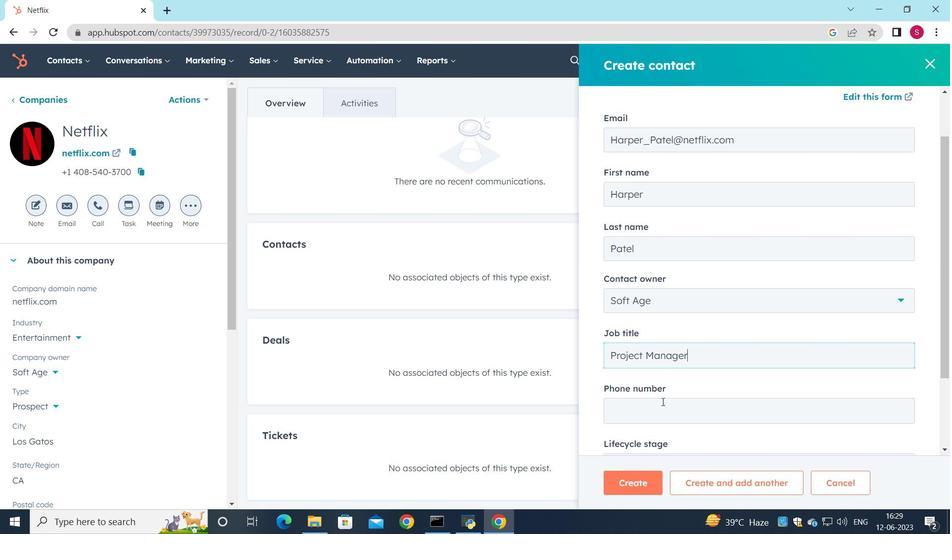 
Action: Mouse moved to (667, 400)
Screenshot: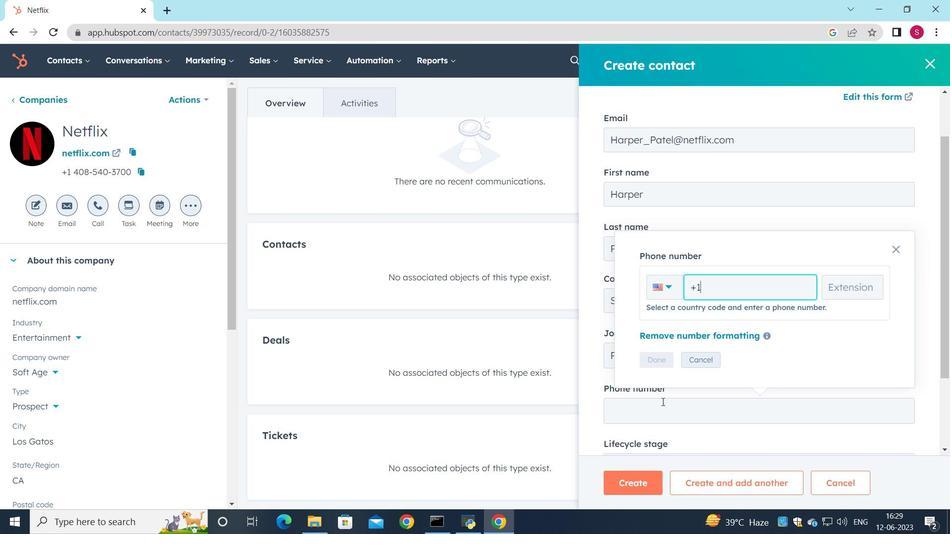 
Action: Key pressed 7025551237
Screenshot: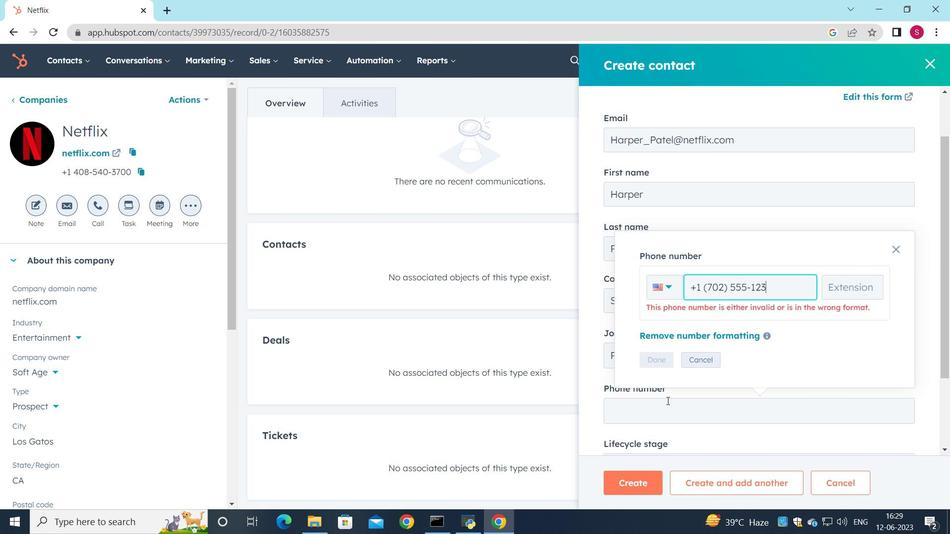 
Action: Mouse moved to (644, 492)
Screenshot: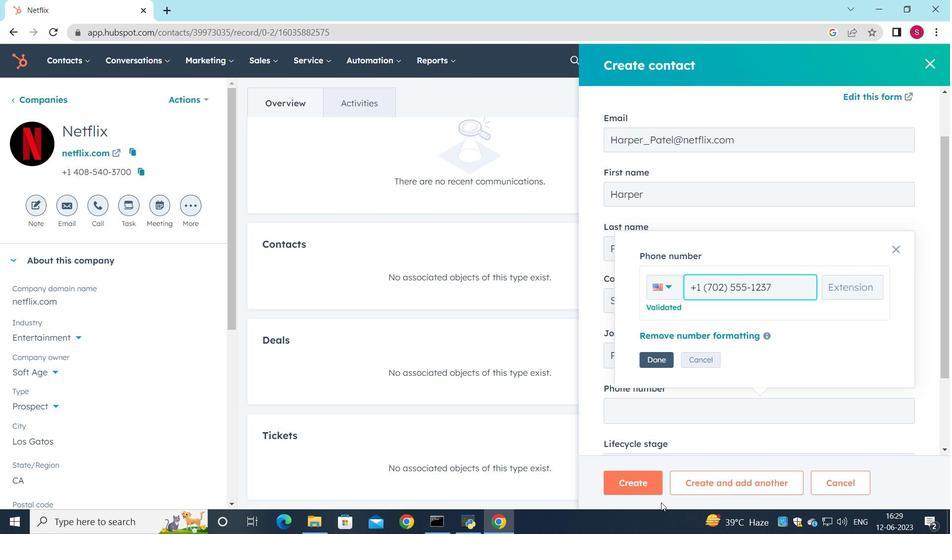 
Action: Mouse pressed left at (644, 492)
Screenshot: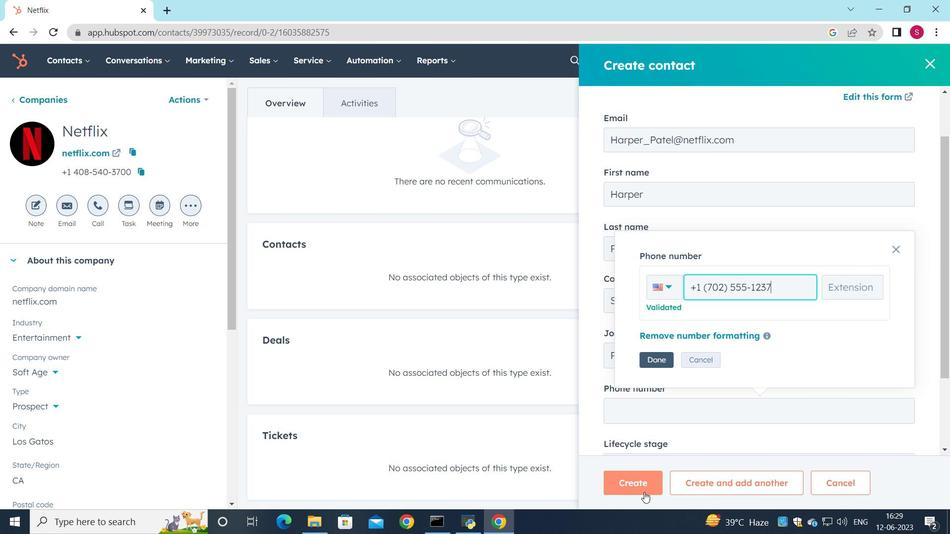 
Action: Mouse moved to (613, 413)
Screenshot: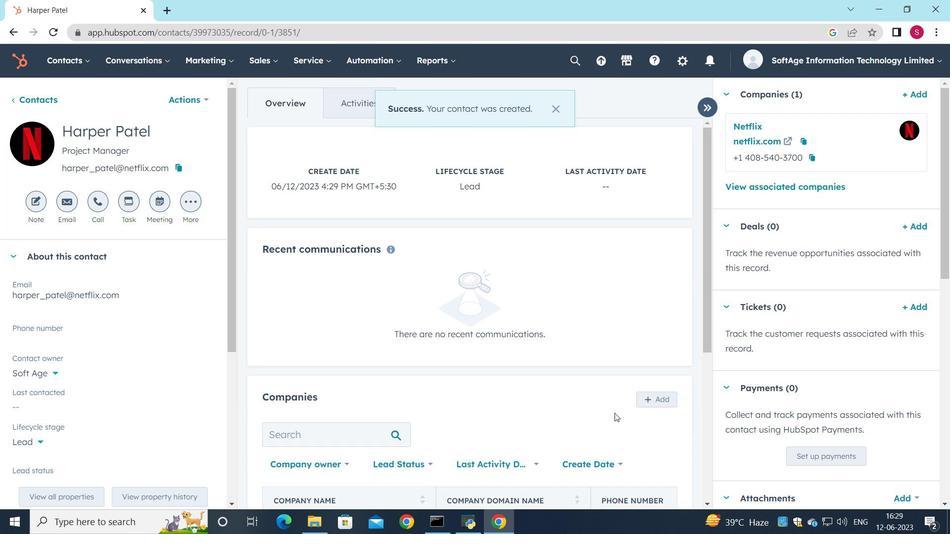 
Action: Mouse scrolled (613, 412) with delta (0, 0)
Screenshot: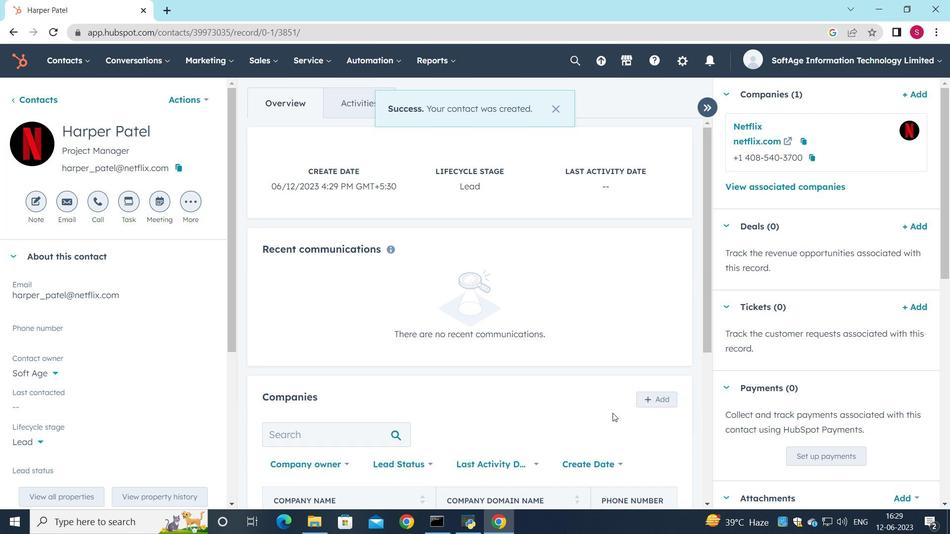 
Action: Mouse scrolled (613, 412) with delta (0, 0)
Screenshot: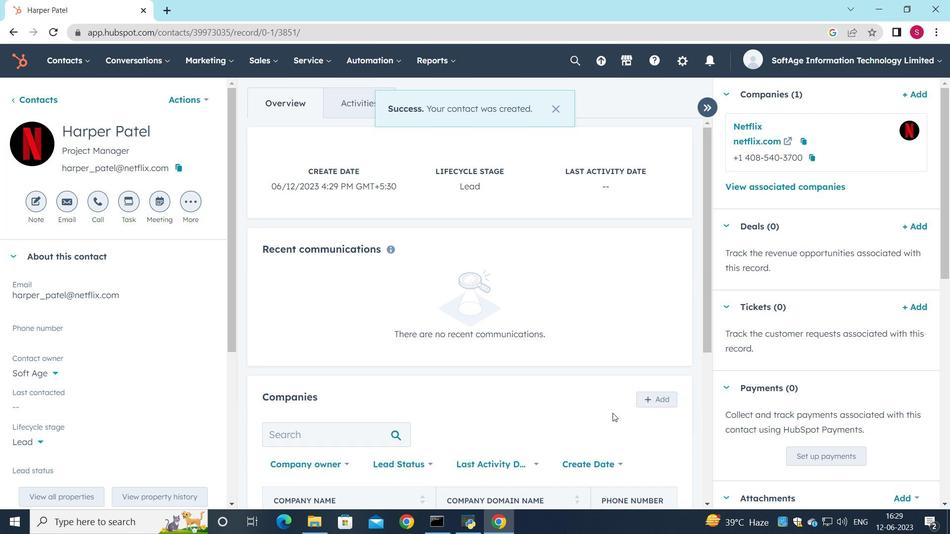 
Action: Mouse scrolled (613, 412) with delta (0, 0)
Screenshot: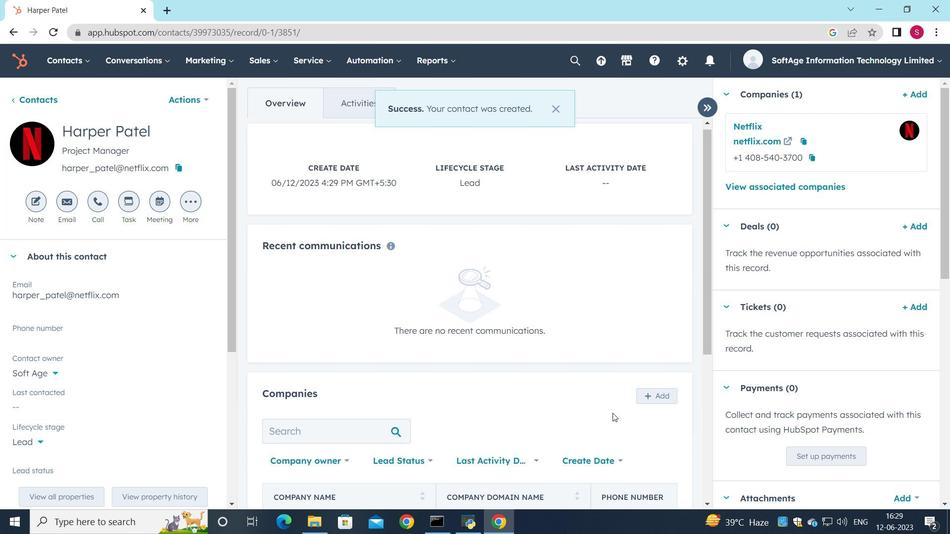 
Action: Mouse moved to (611, 406)
Screenshot: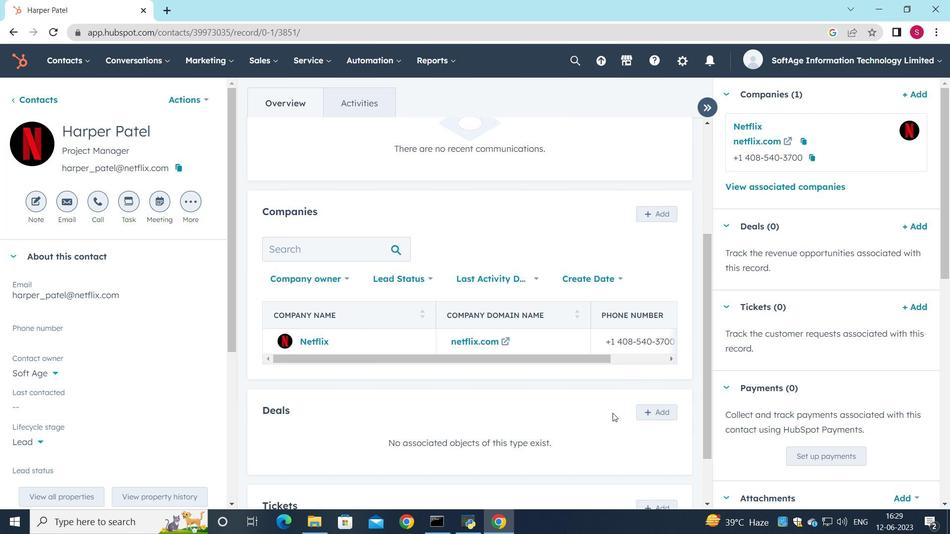 
